 Task: Create a sub task Release to Production / Go Live for the task  Implement a new cloud-based knowledge management system for a company in the project AvidTech , assign it to team member softage.2@softage.net and update the status of the sub task to  Off Track , set the priority of the sub task to High
Action: Mouse moved to (780, 446)
Screenshot: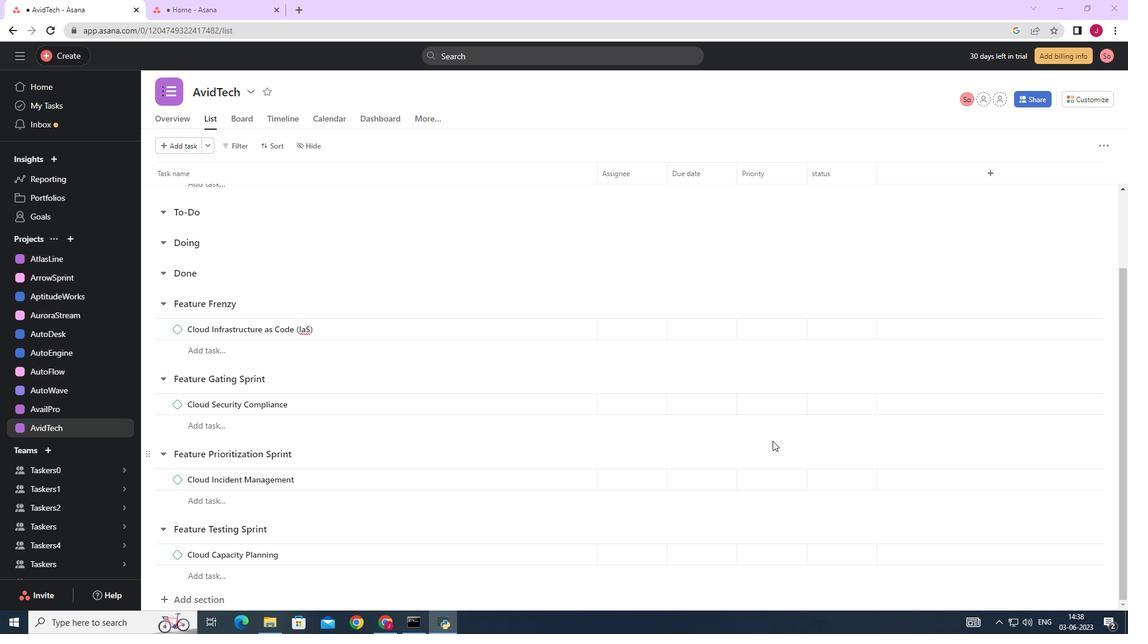 
Action: Mouse scrolled (780, 446) with delta (0, 0)
Screenshot: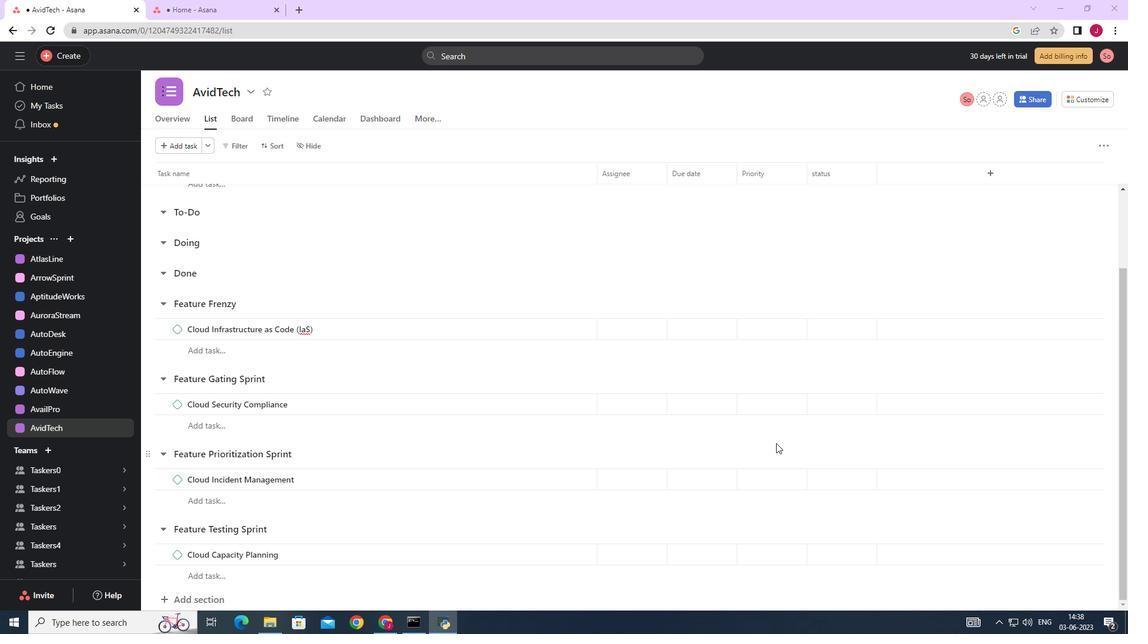 
Action: Mouse scrolled (780, 446) with delta (0, 0)
Screenshot: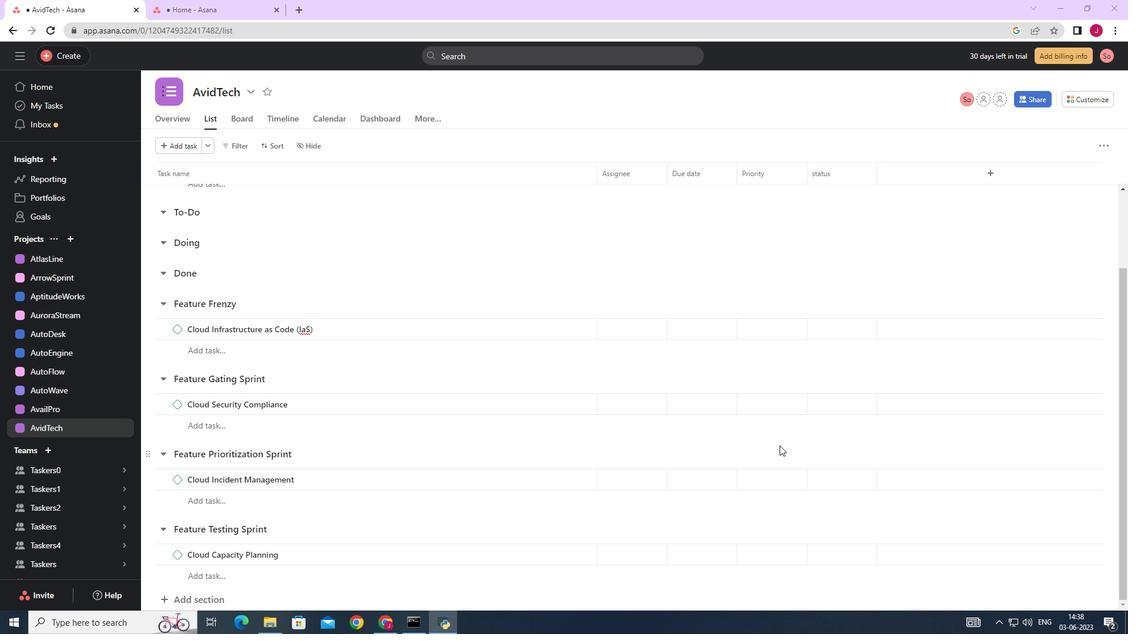 
Action: Mouse scrolled (780, 446) with delta (0, 0)
Screenshot: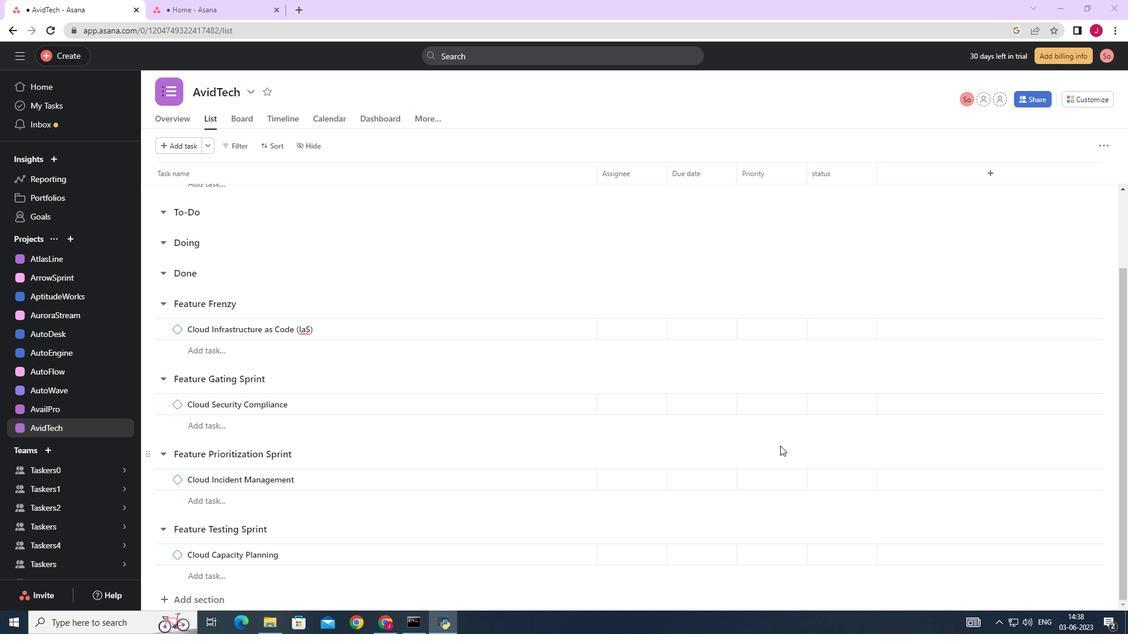 
Action: Mouse scrolled (780, 446) with delta (0, 0)
Screenshot: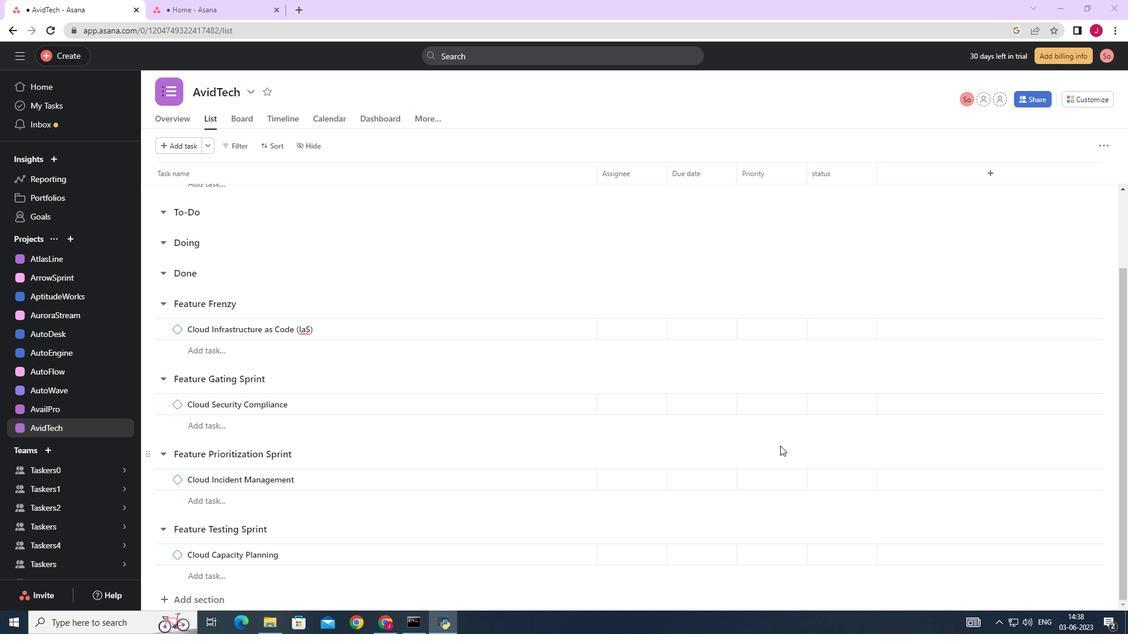 
Action: Mouse moved to (780, 447)
Screenshot: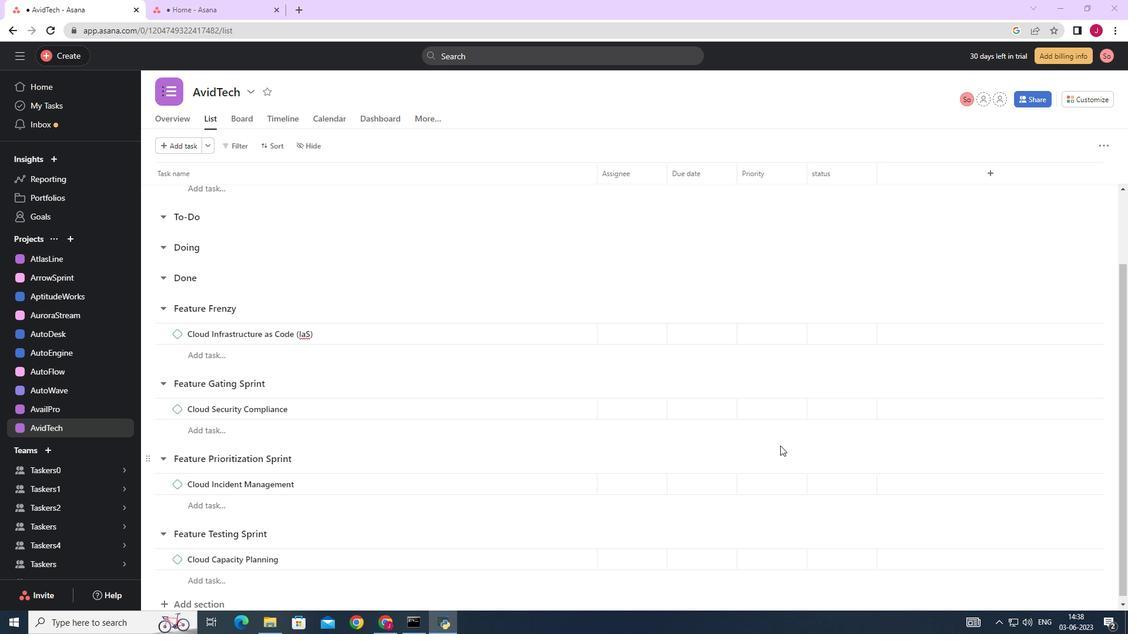 
Action: Mouse scrolled (780, 448) with delta (0, 0)
Screenshot: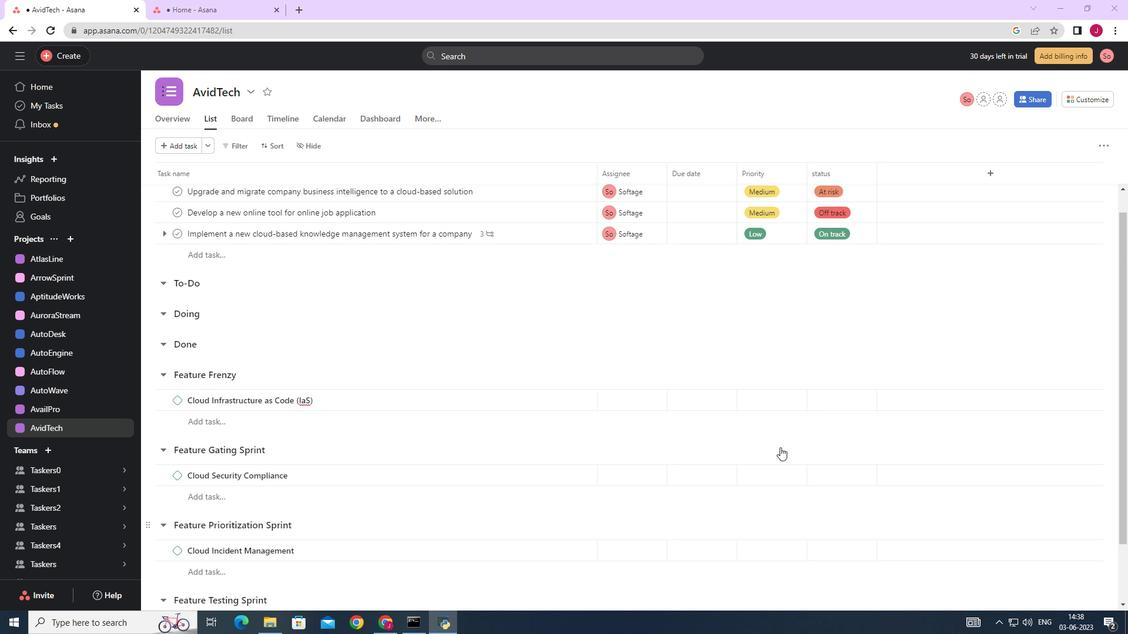 
Action: Mouse scrolled (780, 448) with delta (0, 0)
Screenshot: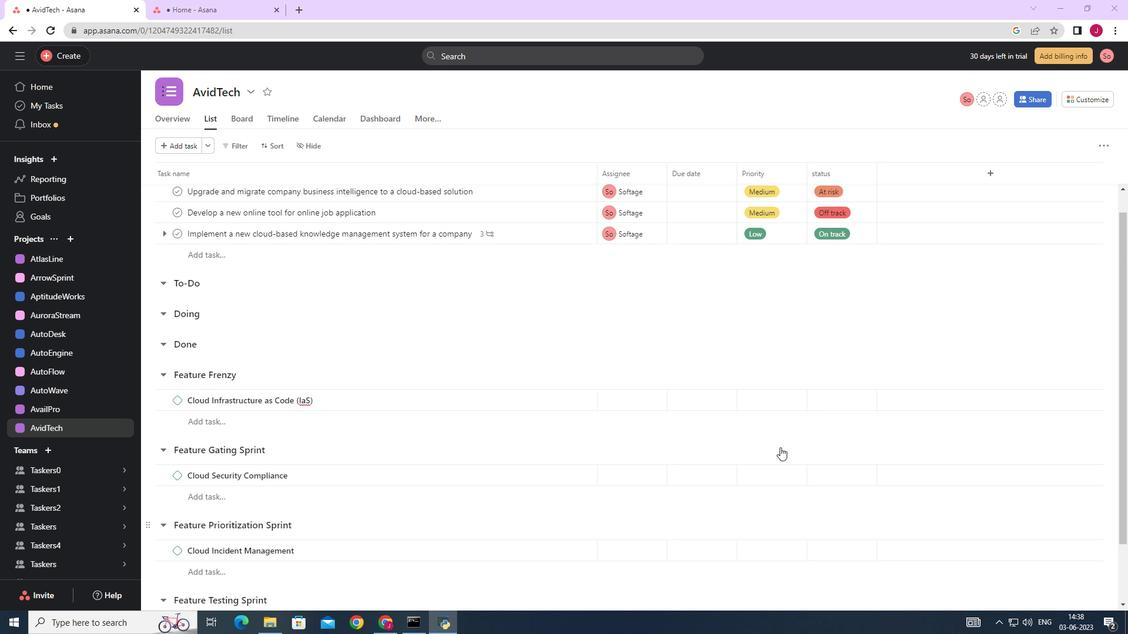 
Action: Mouse scrolled (780, 448) with delta (0, 0)
Screenshot: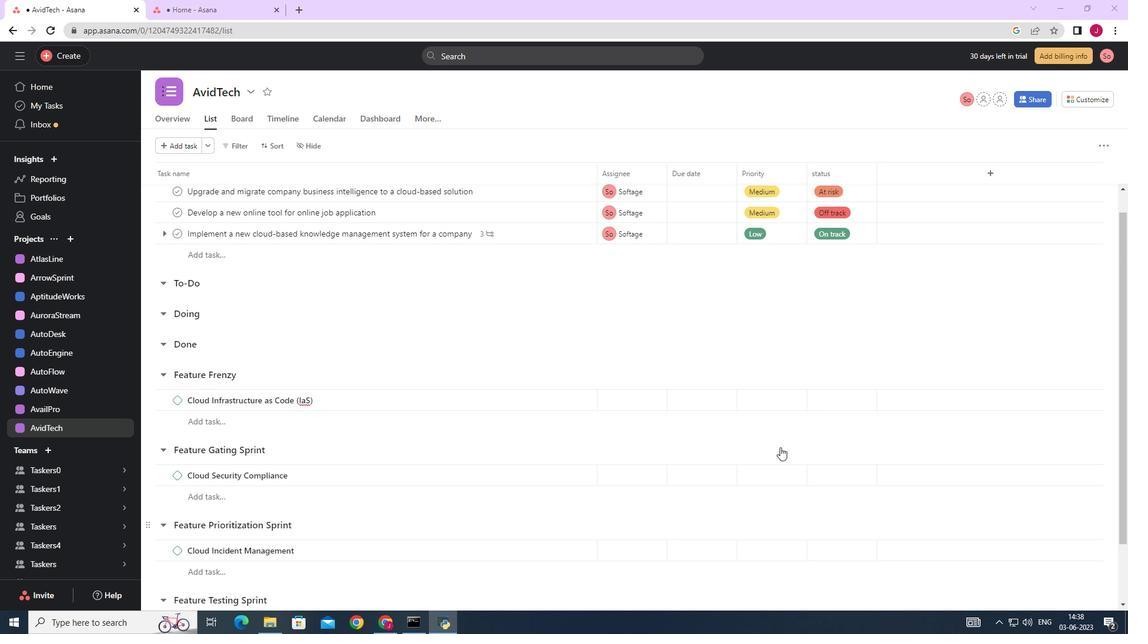 
Action: Mouse moved to (586, 334)
Screenshot: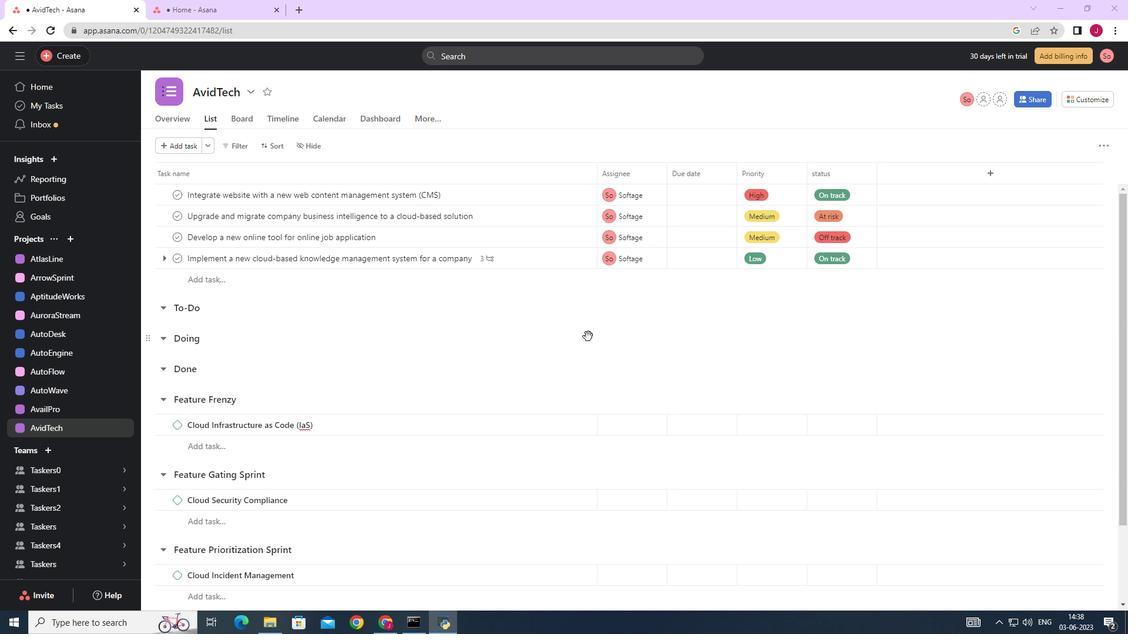 
Action: Mouse scrolled (586, 335) with delta (0, 0)
Screenshot: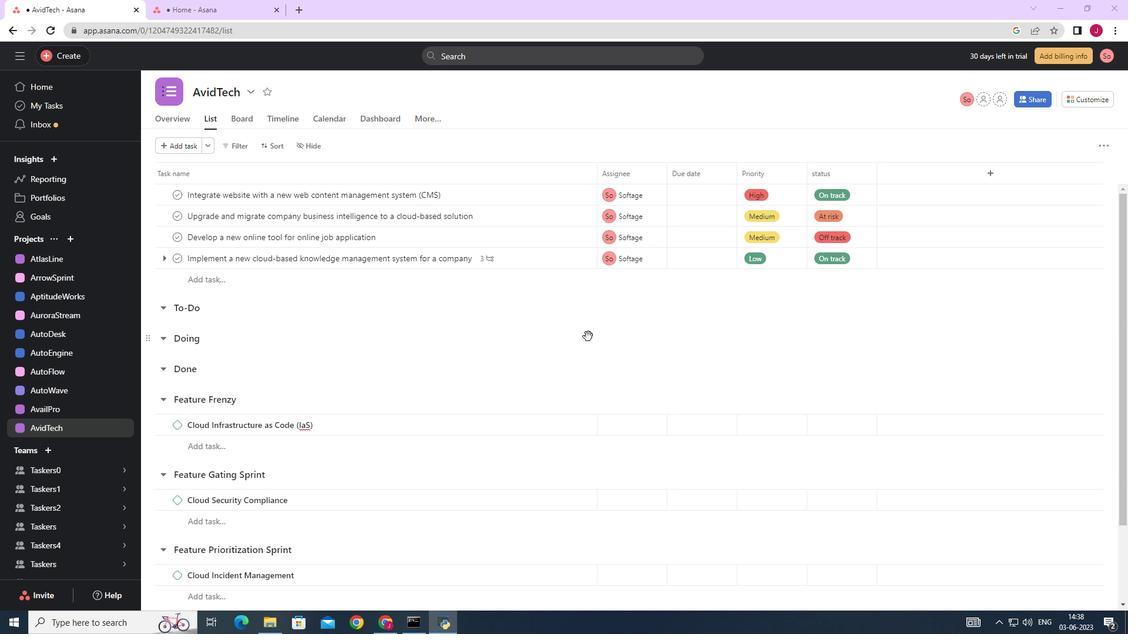 
Action: Mouse moved to (584, 334)
Screenshot: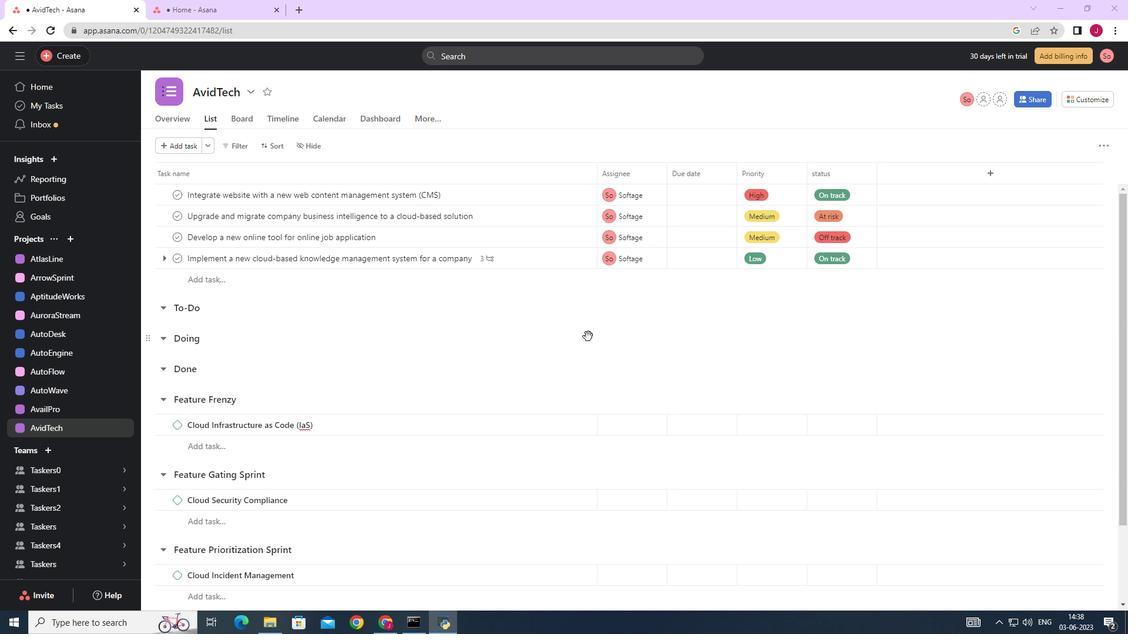 
Action: Mouse scrolled (584, 334) with delta (0, 0)
Screenshot: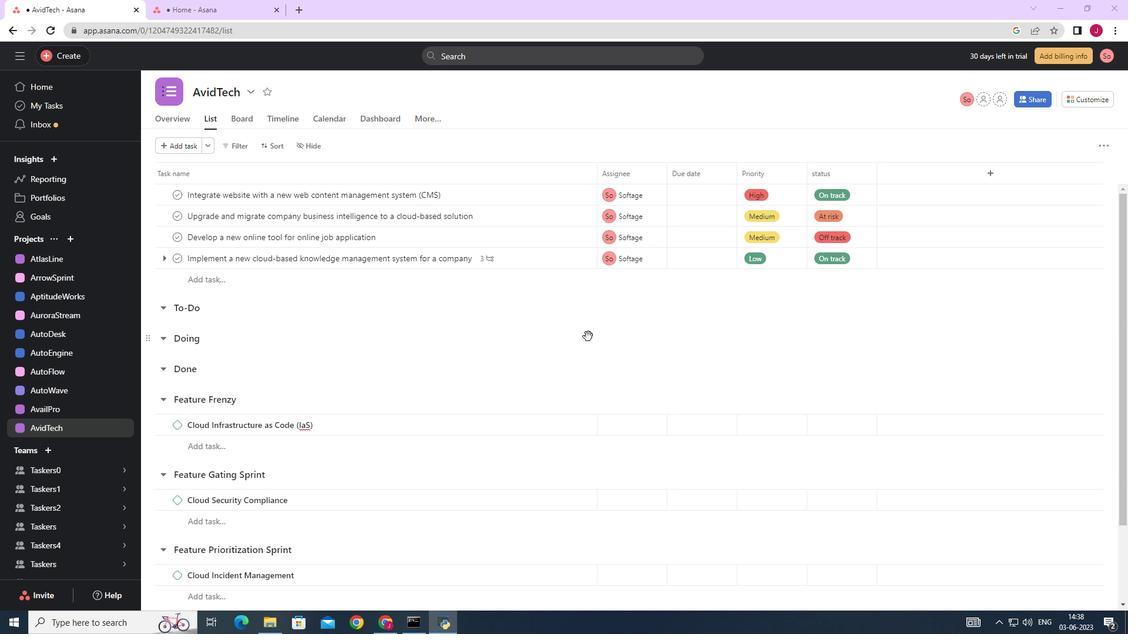 
Action: Mouse moved to (410, 319)
Screenshot: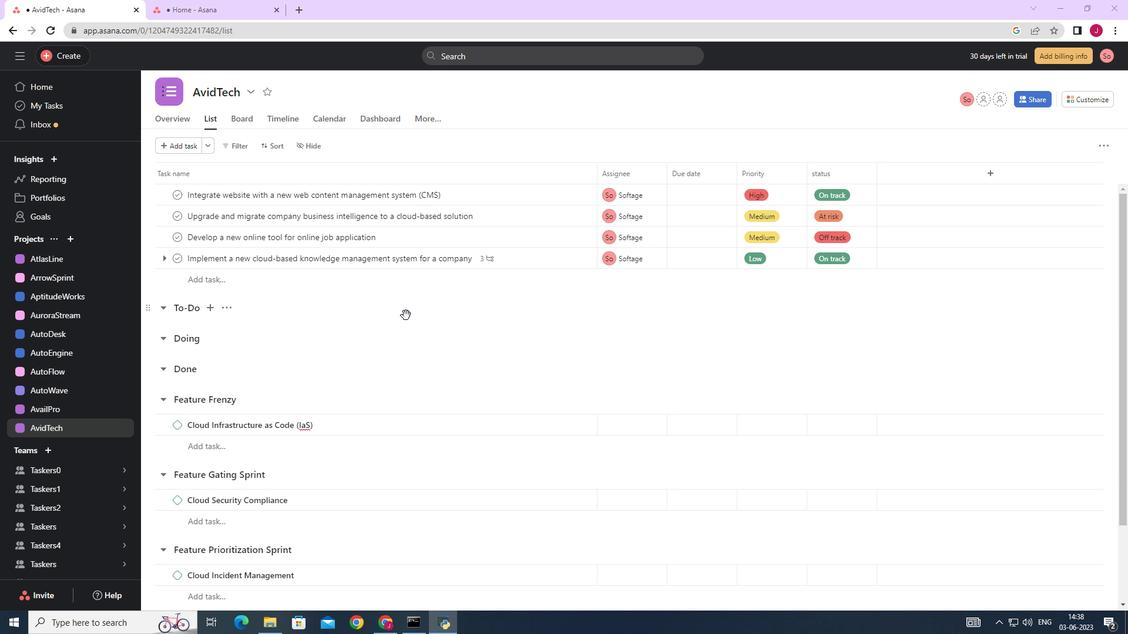 
Action: Mouse scrolled (410, 320) with delta (0, 0)
Screenshot: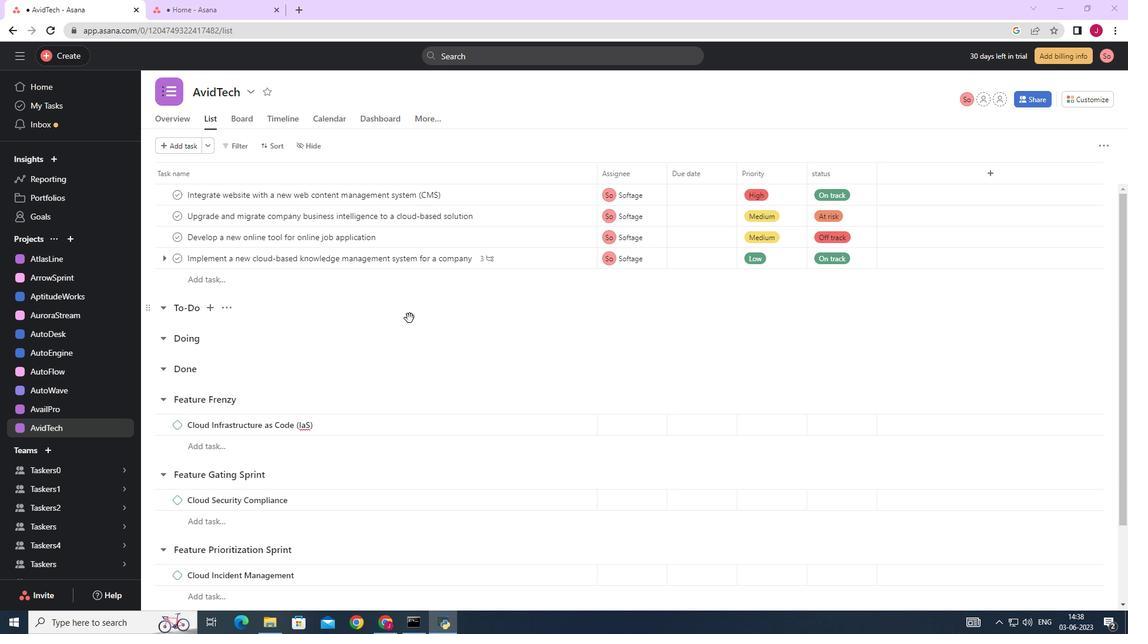 
Action: Mouse scrolled (410, 320) with delta (0, 0)
Screenshot: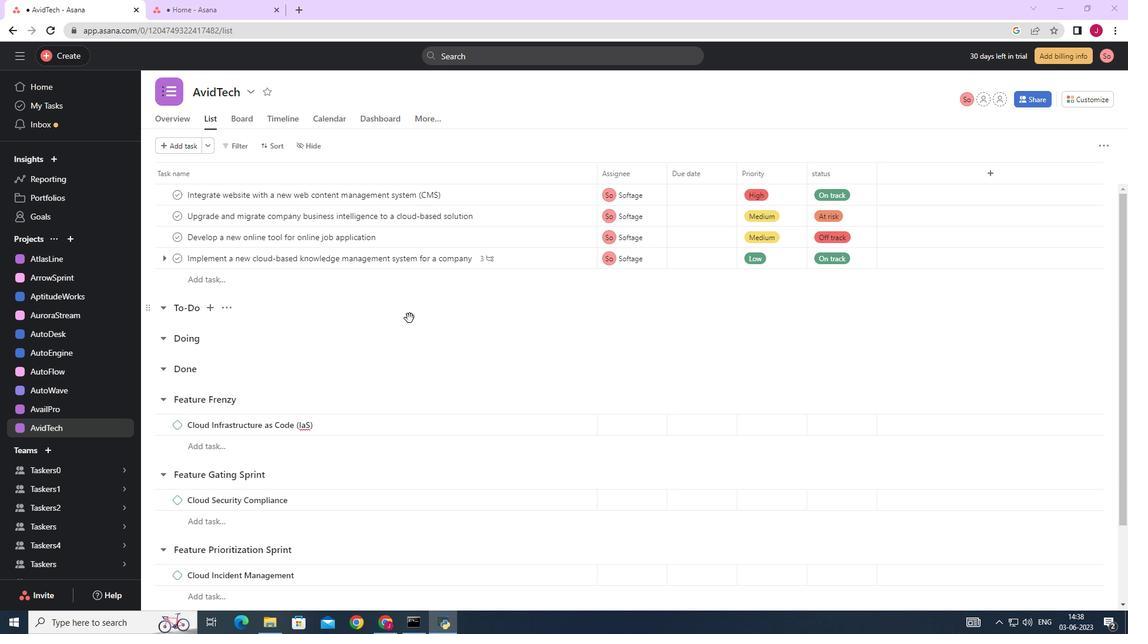 
Action: Mouse moved to (548, 262)
Screenshot: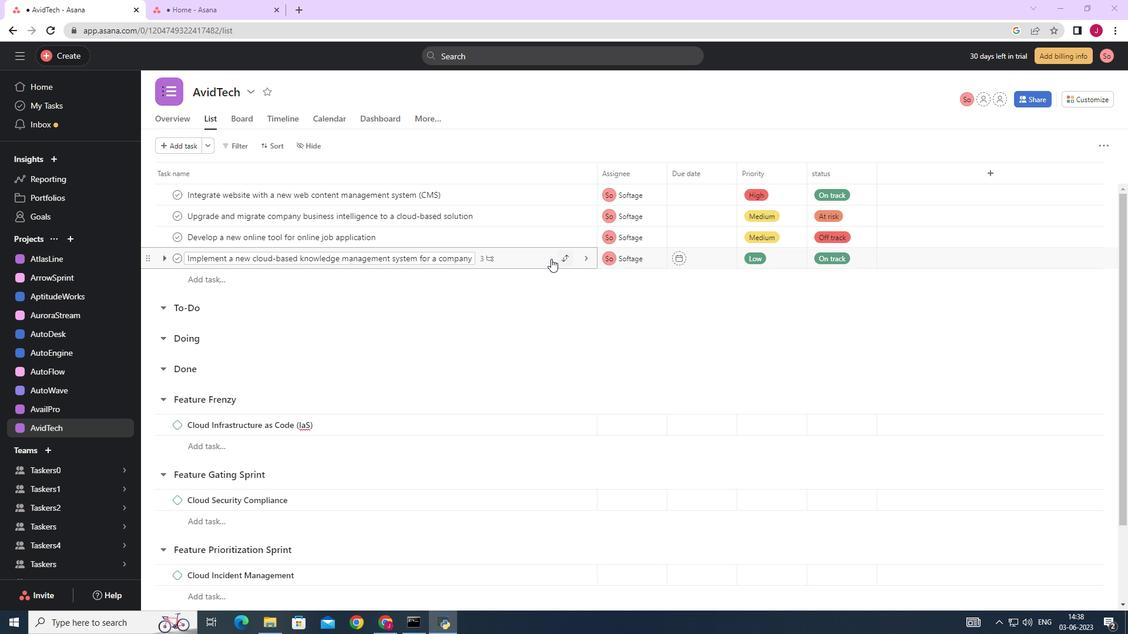 
Action: Mouse pressed left at (548, 262)
Screenshot: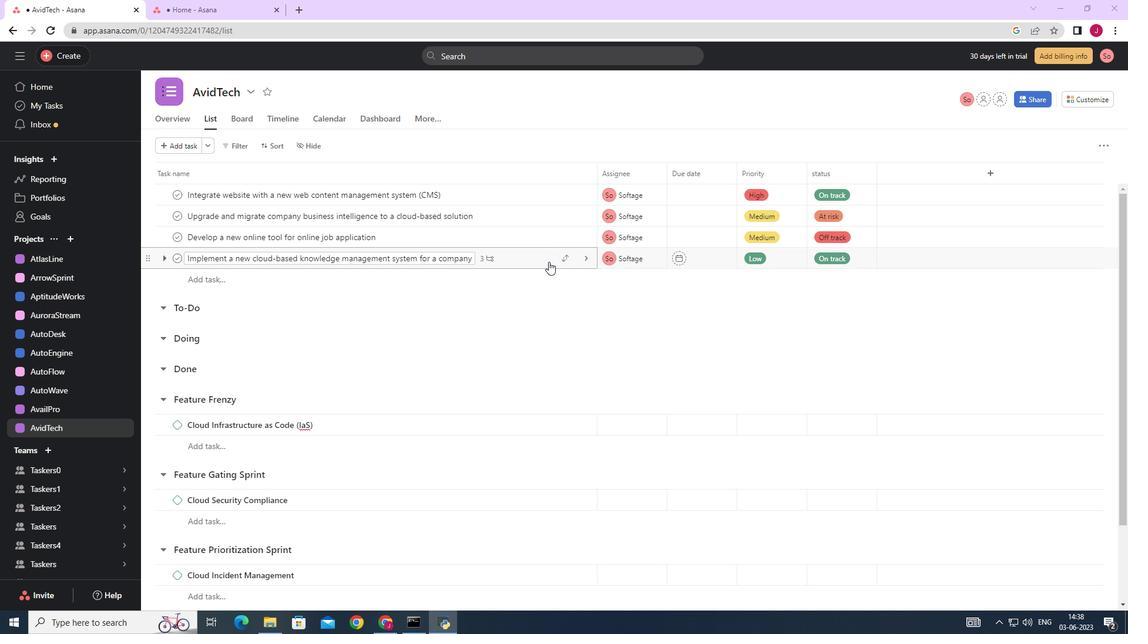 
Action: Mouse moved to (897, 354)
Screenshot: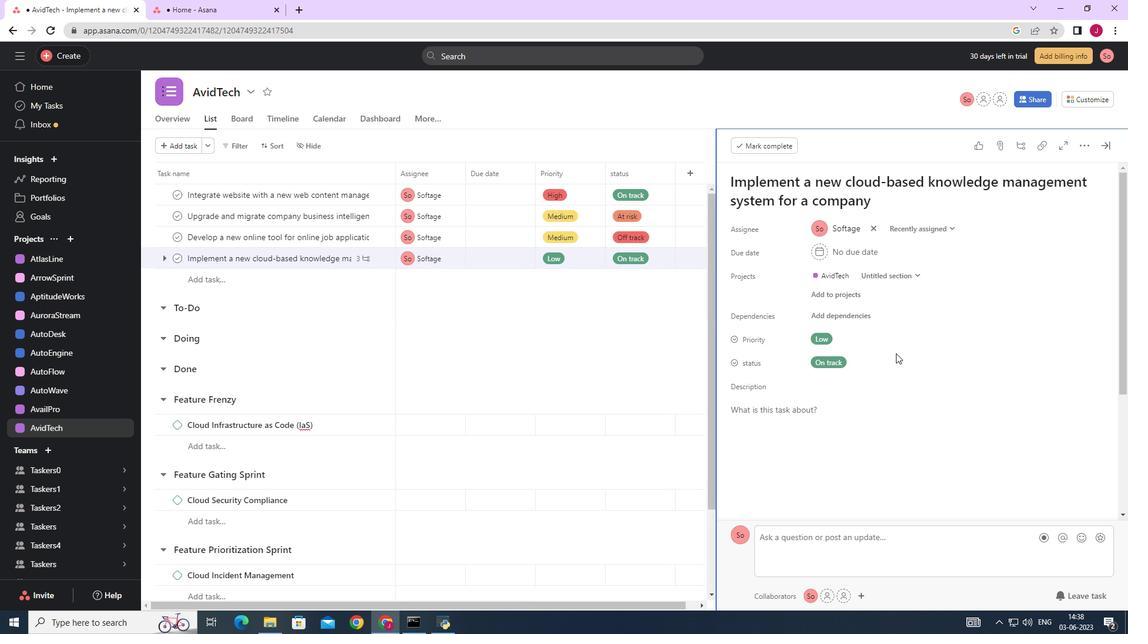 
Action: Mouse scrolled (897, 354) with delta (0, 0)
Screenshot: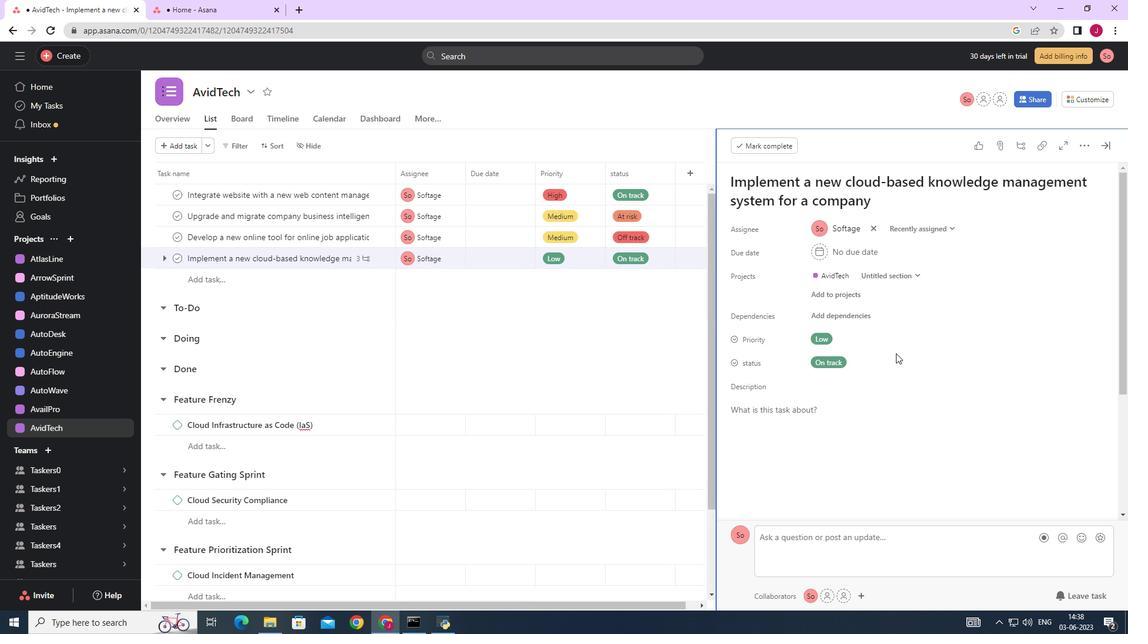 
Action: Mouse scrolled (897, 354) with delta (0, 0)
Screenshot: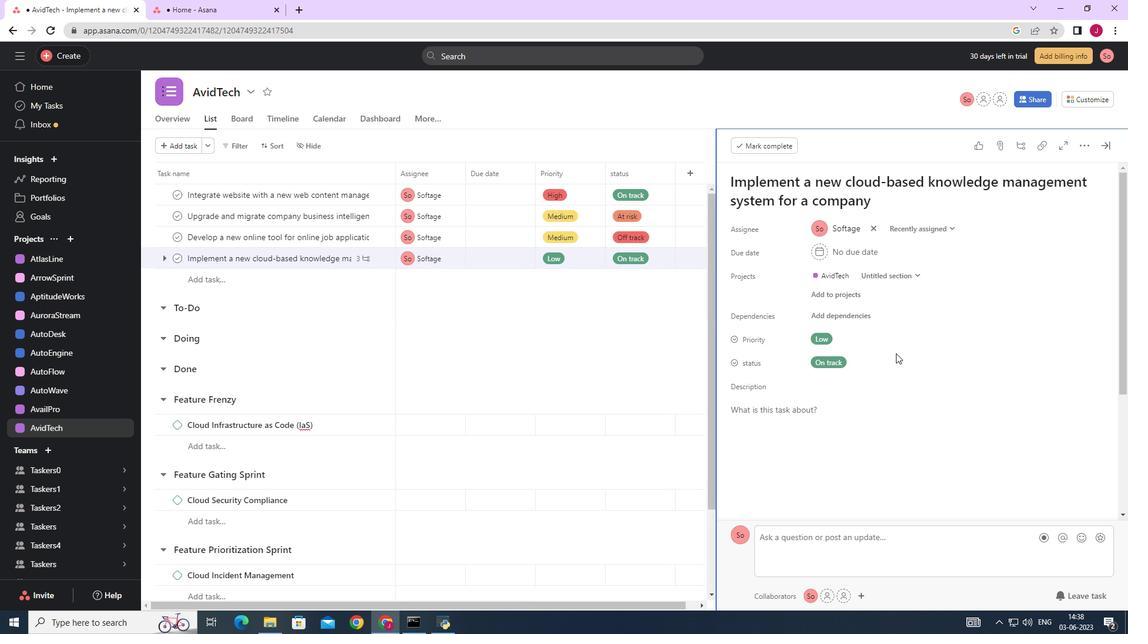 
Action: Mouse scrolled (897, 354) with delta (0, 0)
Screenshot: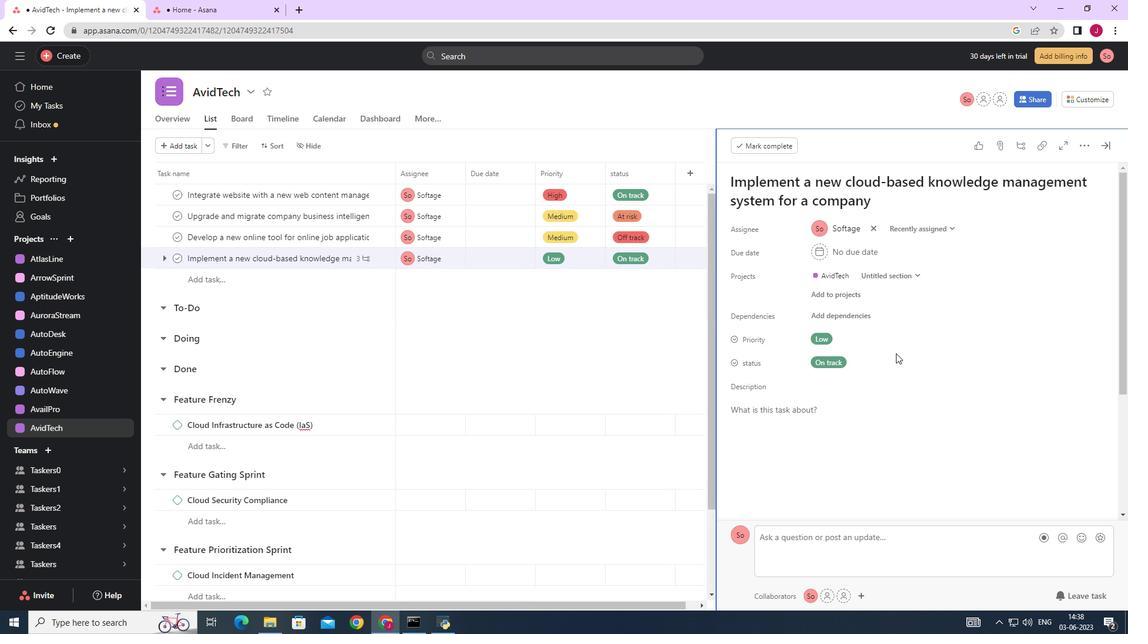 
Action: Mouse scrolled (897, 354) with delta (0, 0)
Screenshot: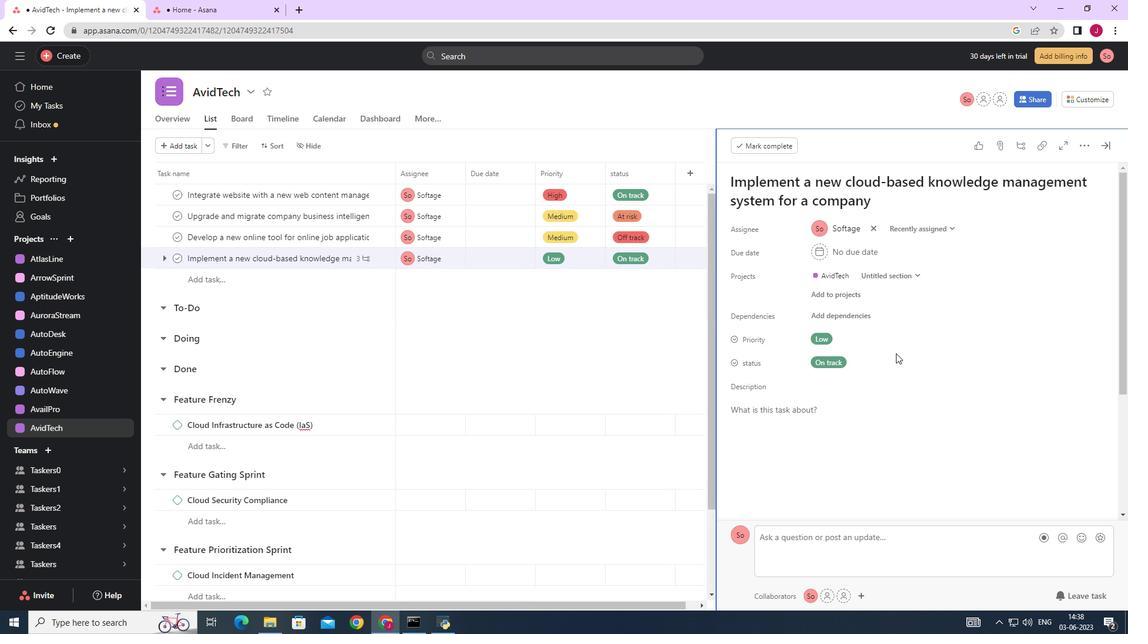 
Action: Mouse moved to (897, 354)
Screenshot: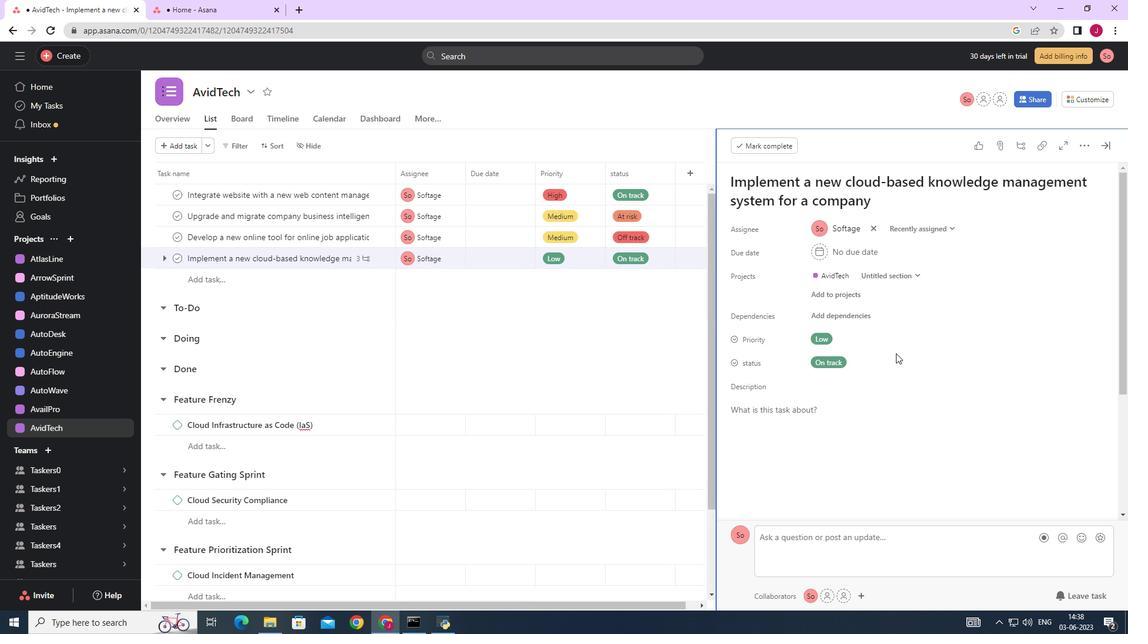 
Action: Mouse scrolled (897, 354) with delta (0, 0)
Screenshot: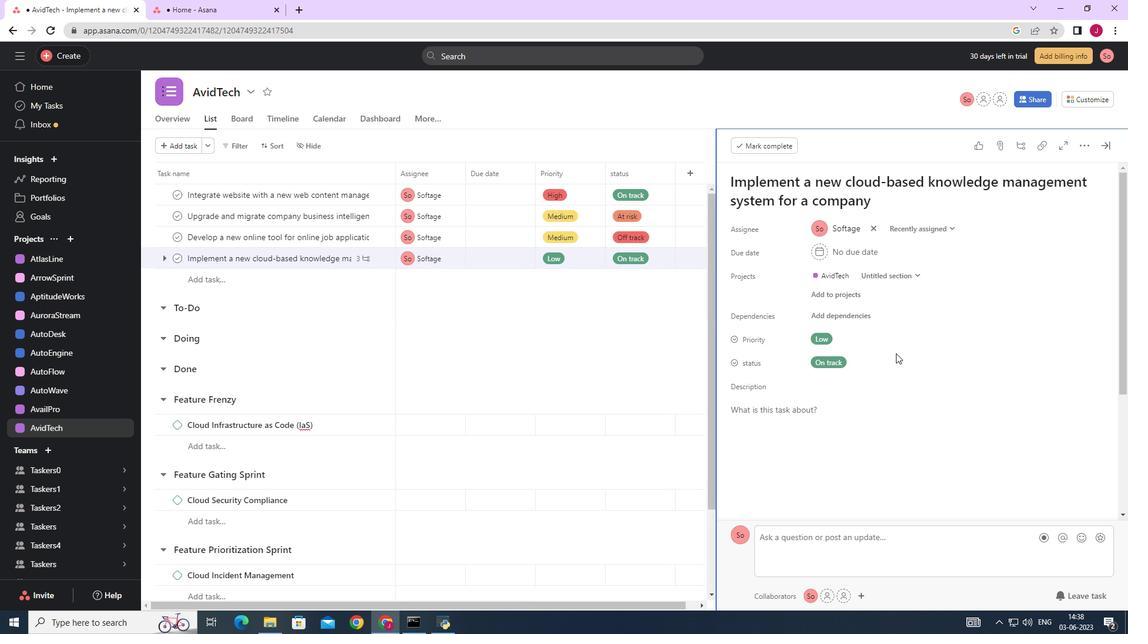 
Action: Mouse moved to (775, 424)
Screenshot: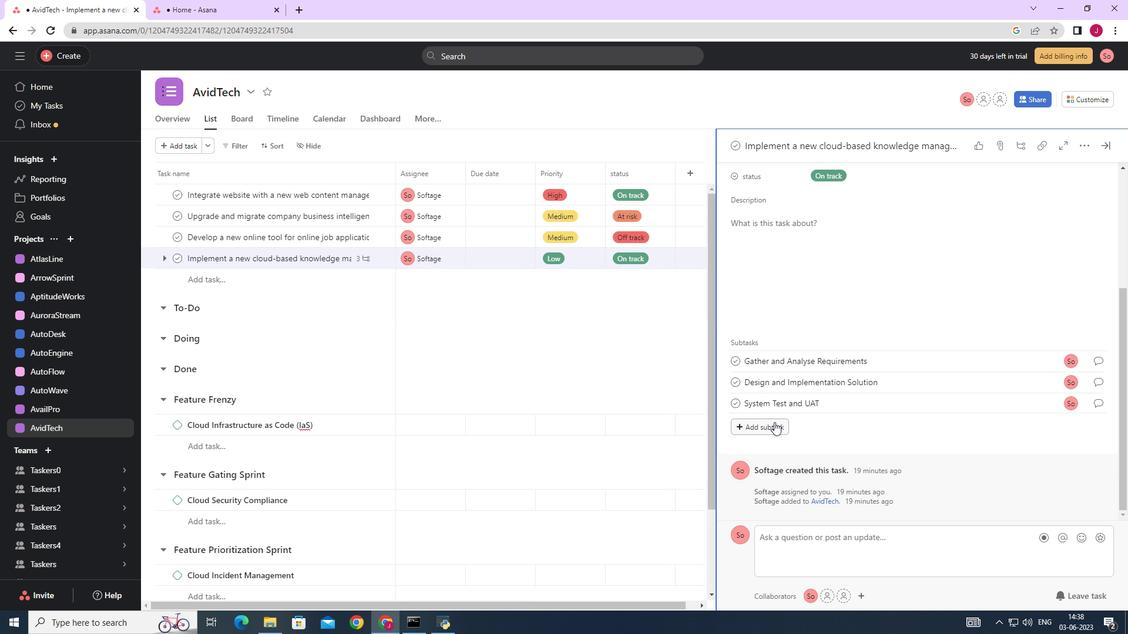 
Action: Mouse pressed left at (775, 424)
Screenshot: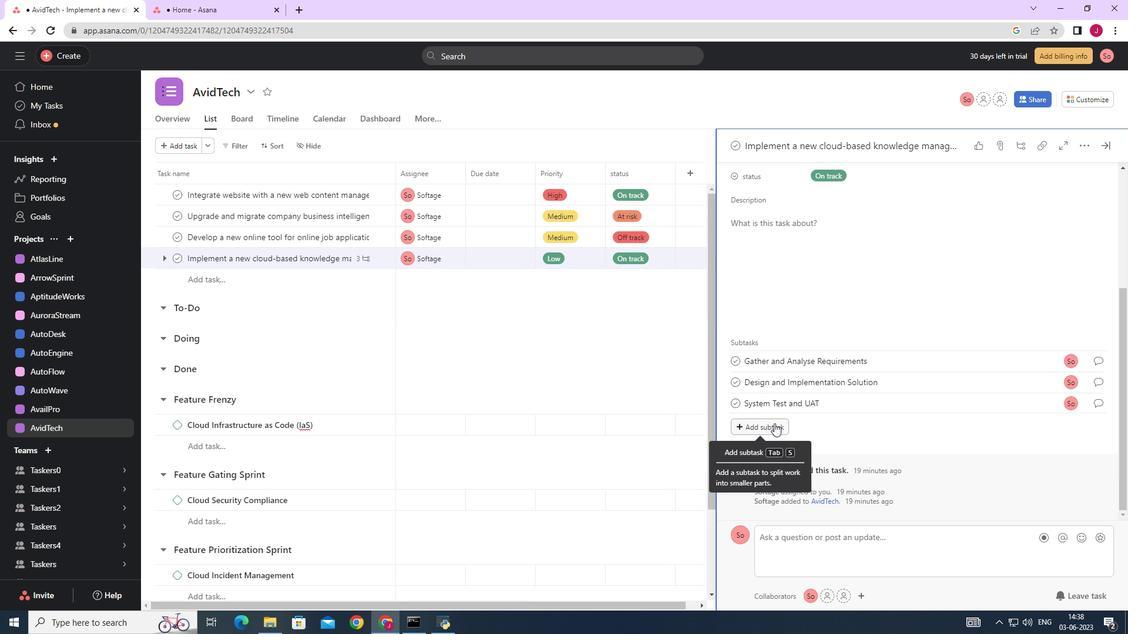 
Action: Mouse moved to (770, 403)
Screenshot: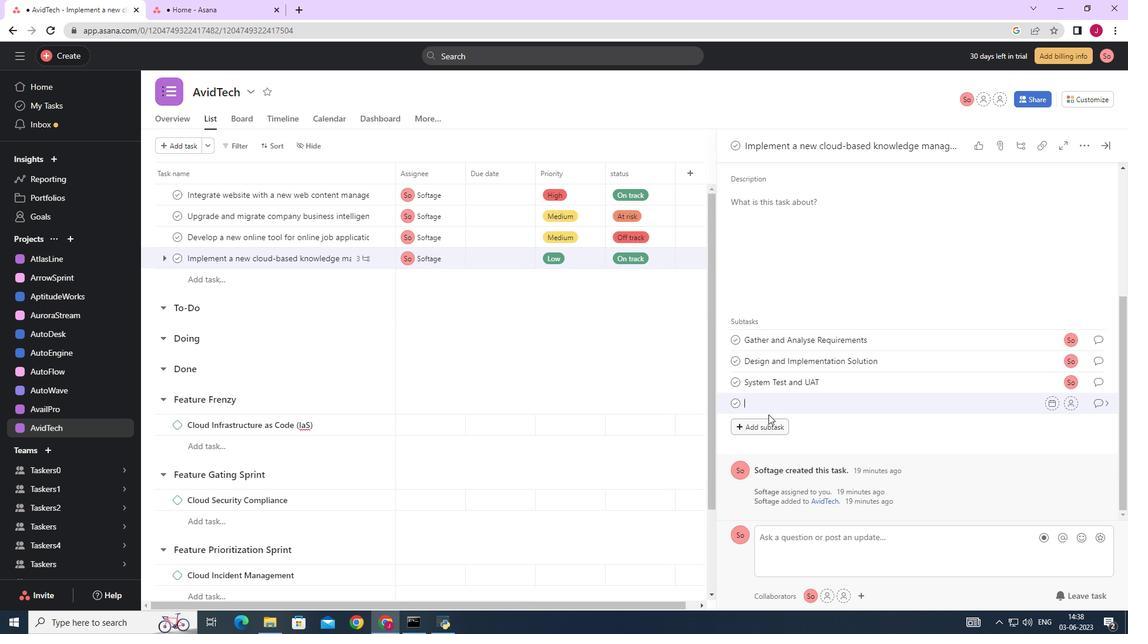 
Action: Key pressed <Key.caps_lock><Key.caps_lock>r<Key.caps_lock>ELEASE<Key.space>TO<Key.space>PRODUCTION<Key.space>/<Key.space><Key.caps_lock>g<Key.caps_lock>O<Key.space><Key.caps_lock>l<Key.caps_lock>IVE
Screenshot: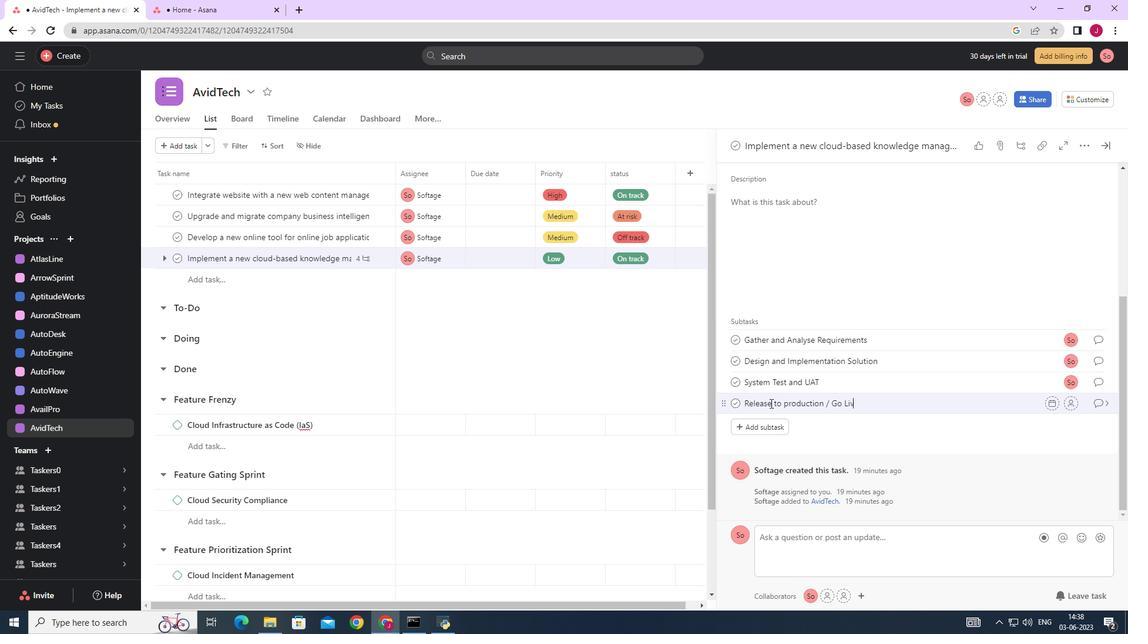 
Action: Mouse moved to (1069, 401)
Screenshot: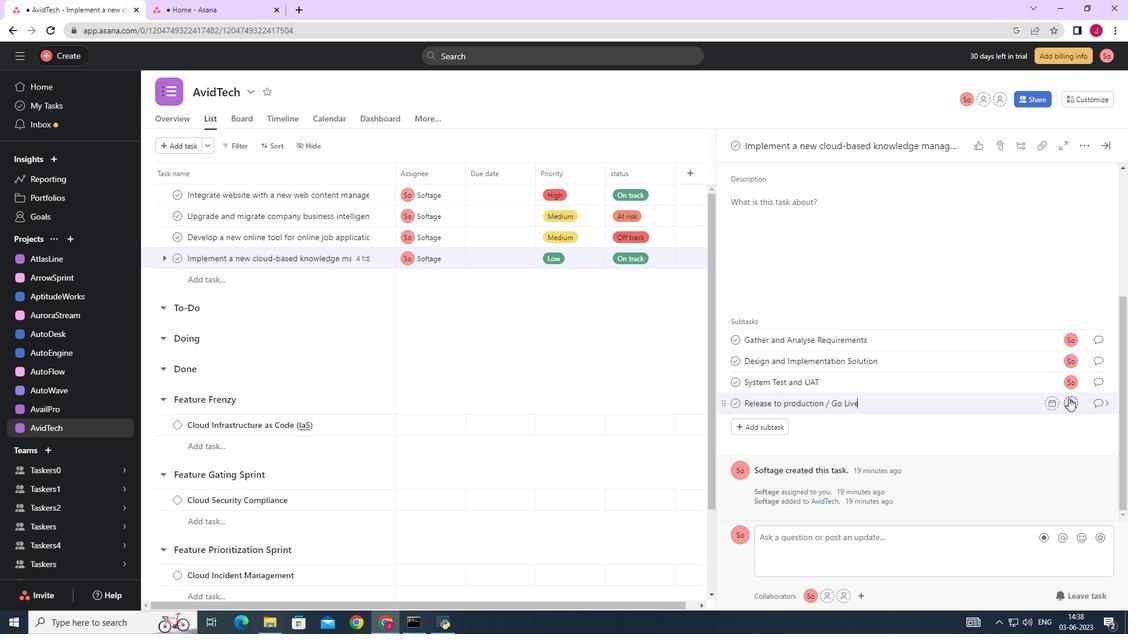 
Action: Mouse pressed left at (1069, 401)
Screenshot: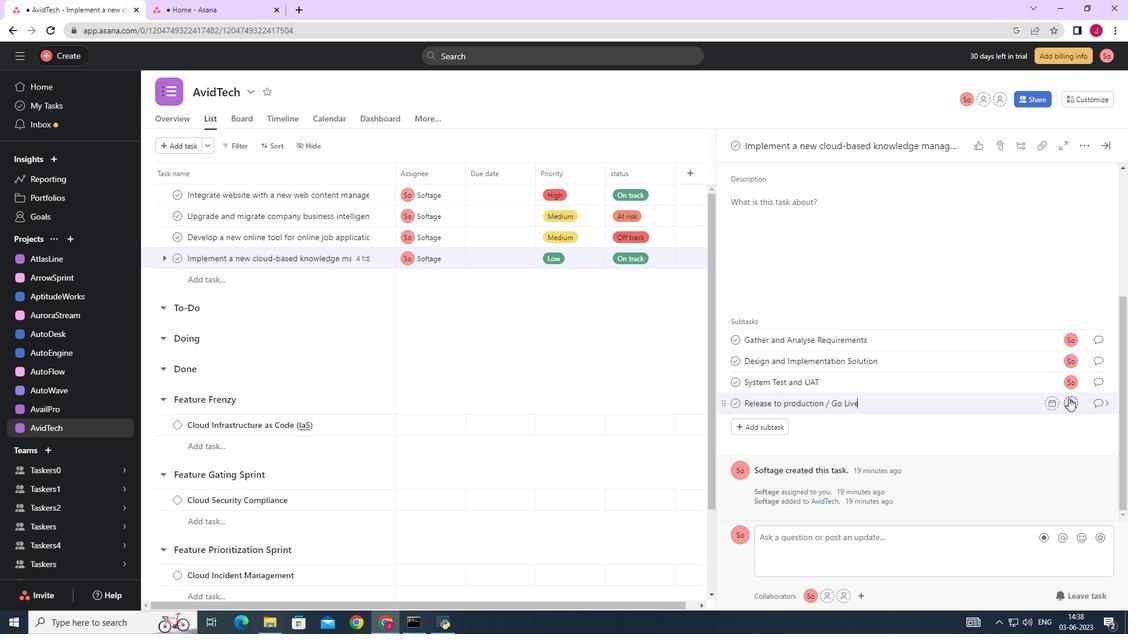 
Action: Key pressed SOFTAGE.2
Screenshot: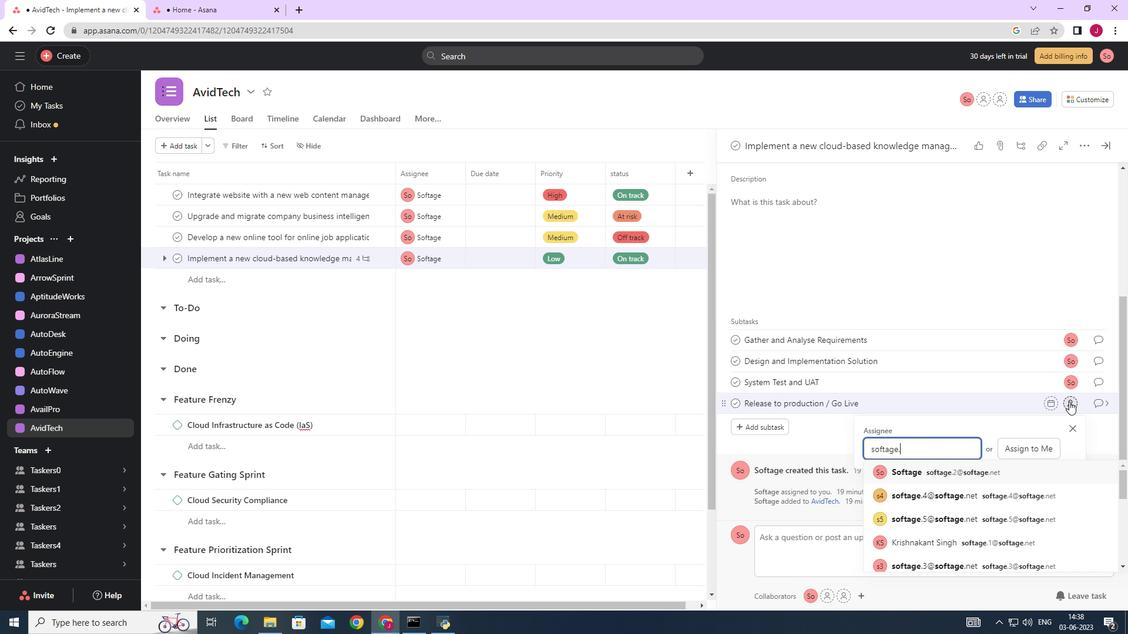 
Action: Mouse moved to (954, 470)
Screenshot: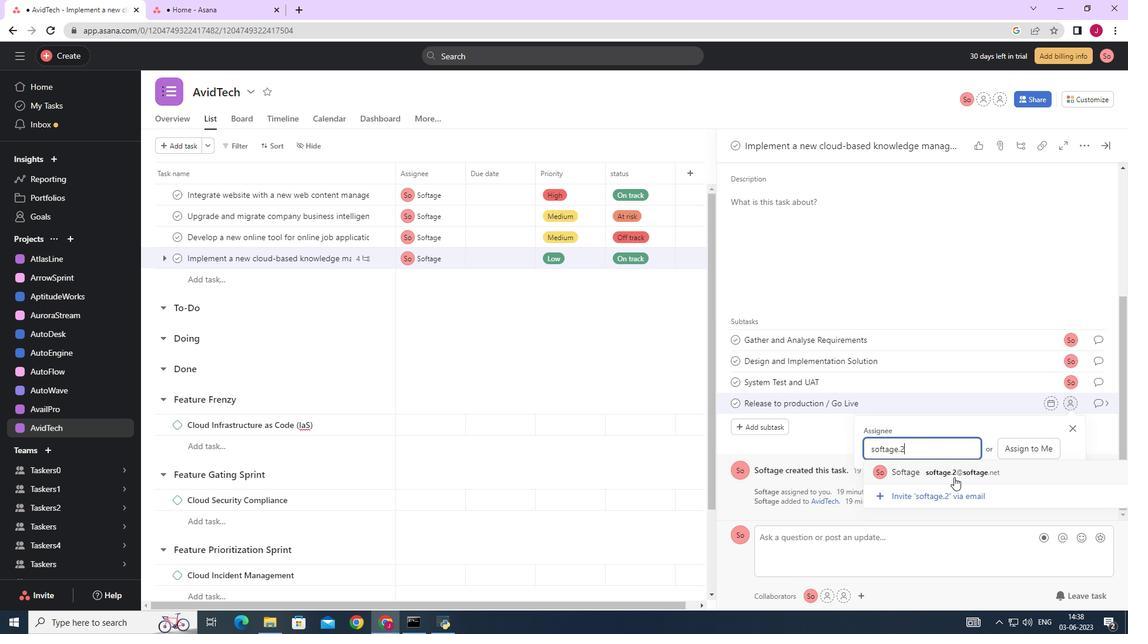 
Action: Mouse pressed left at (954, 470)
Screenshot: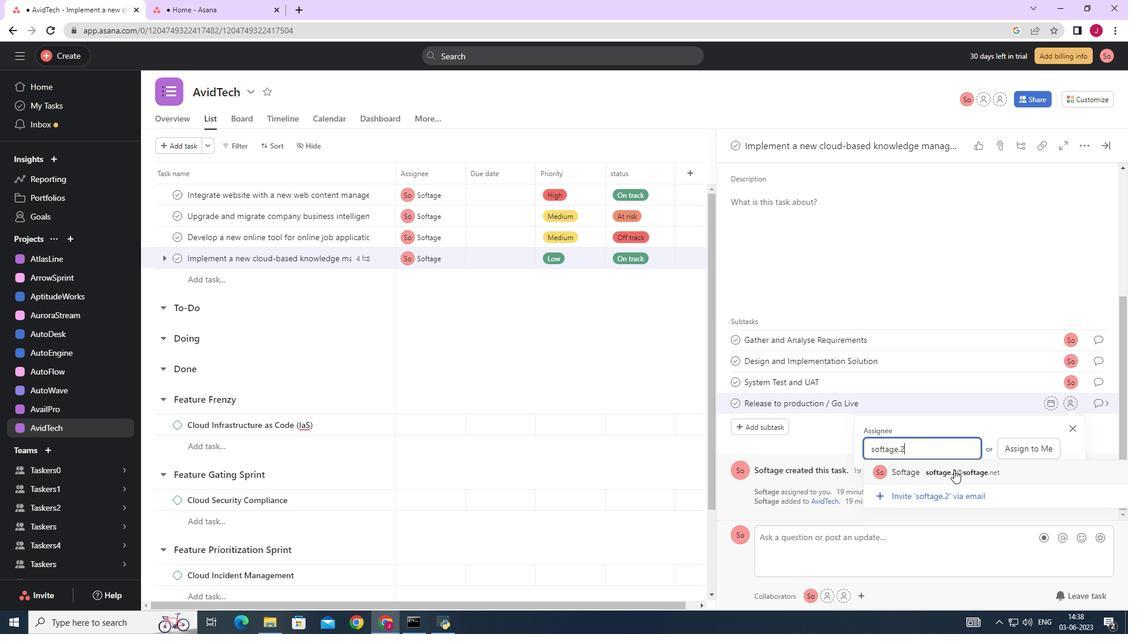 
Action: Mouse moved to (1097, 401)
Screenshot: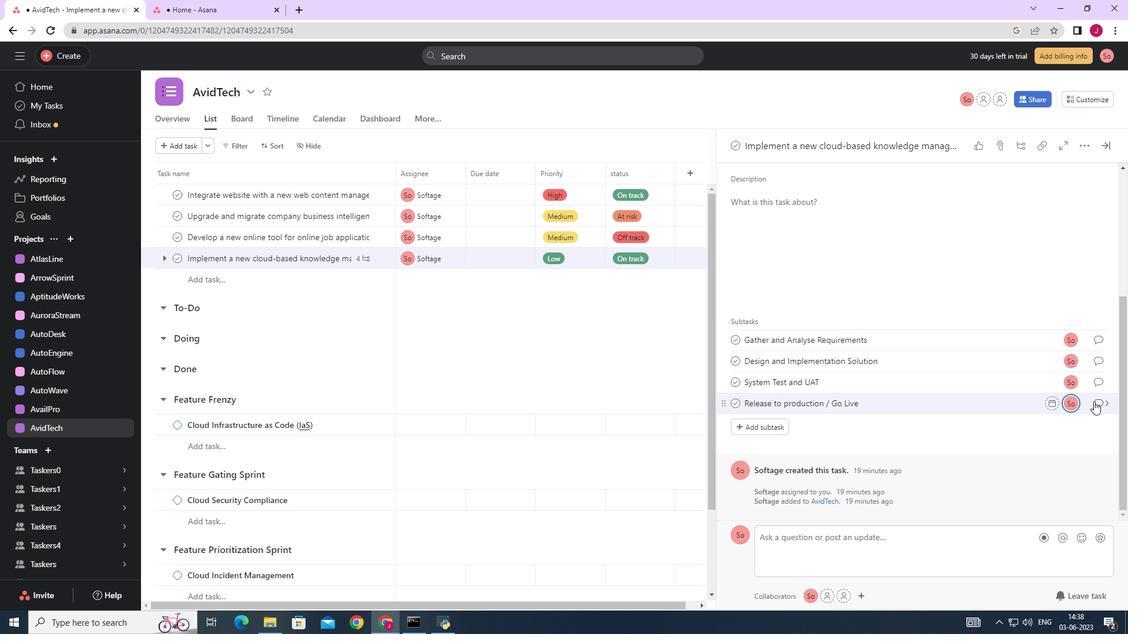 
Action: Mouse pressed left at (1097, 401)
Screenshot: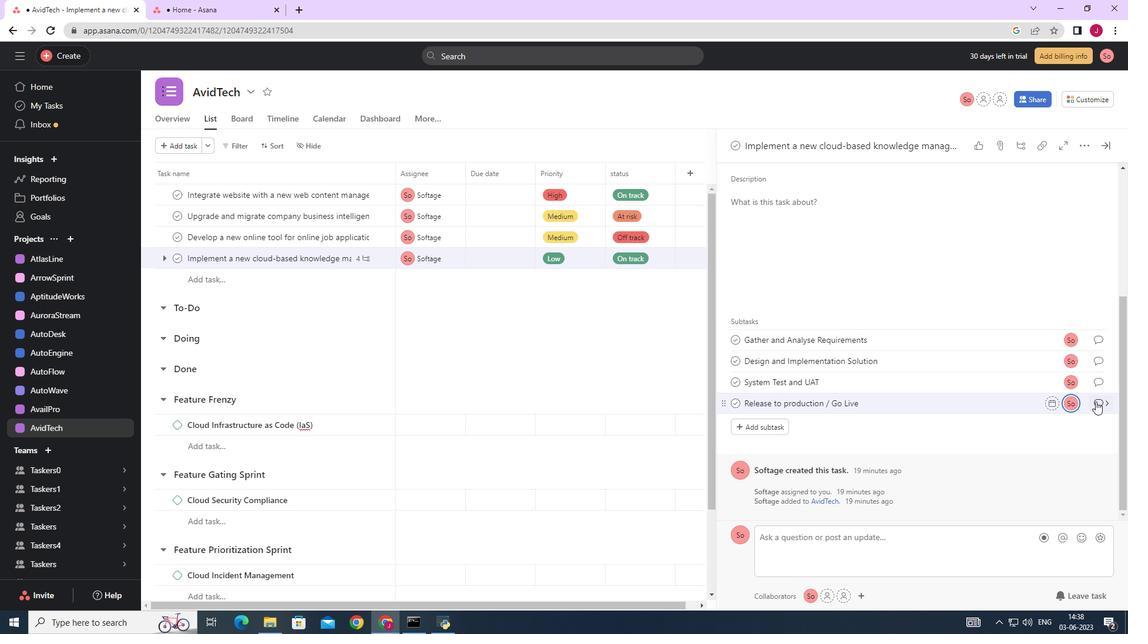 
Action: Mouse moved to (780, 309)
Screenshot: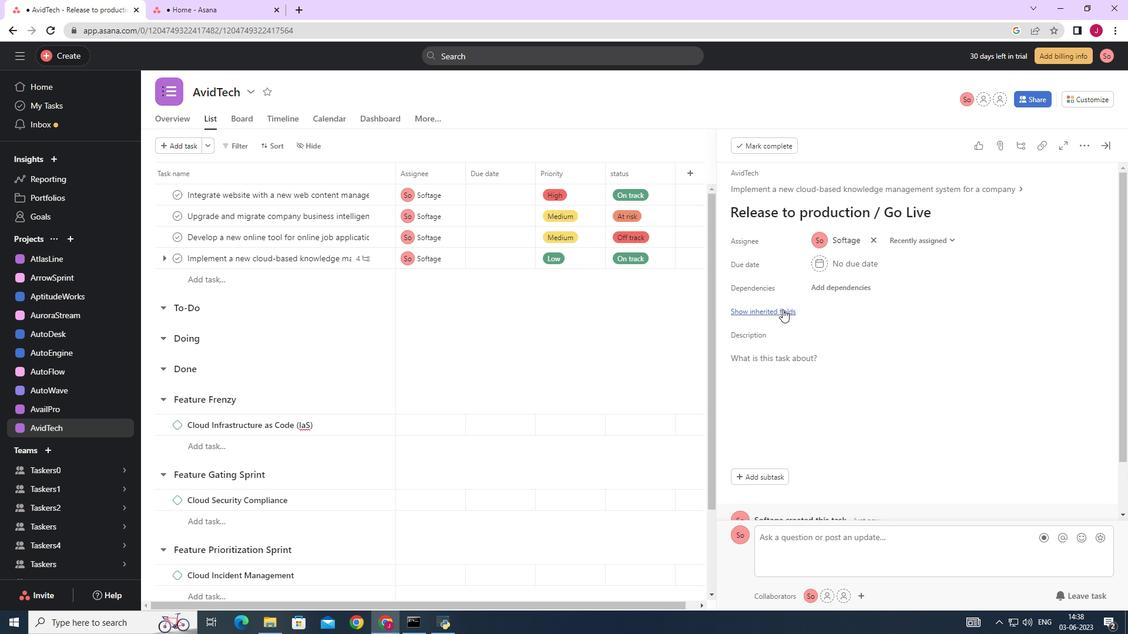 
Action: Mouse pressed left at (780, 309)
Screenshot: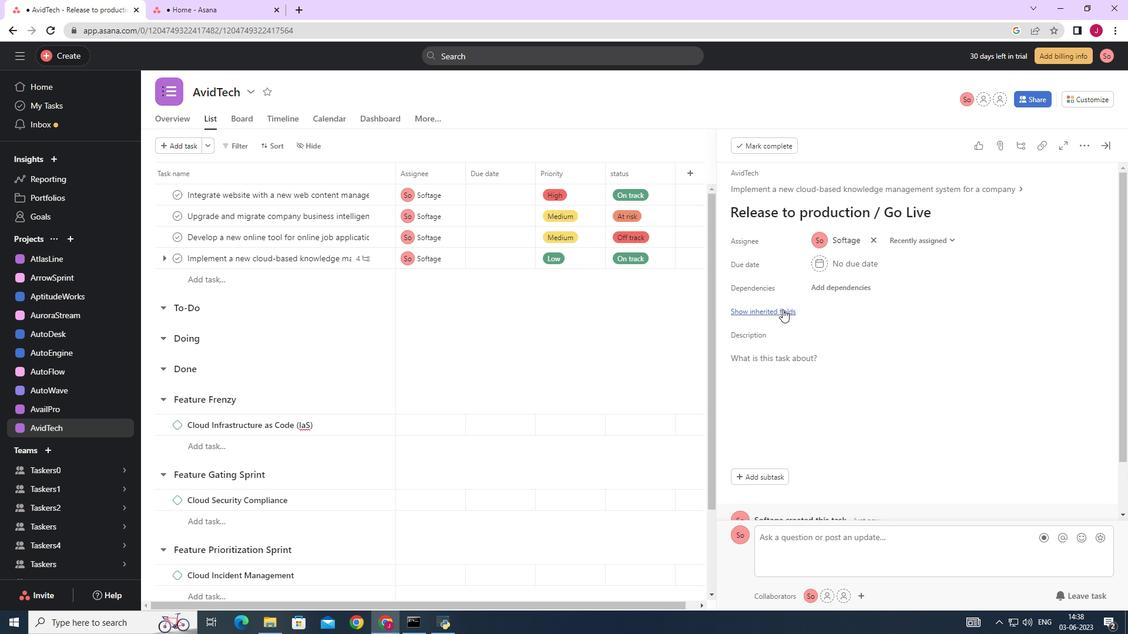 
Action: Mouse moved to (816, 336)
Screenshot: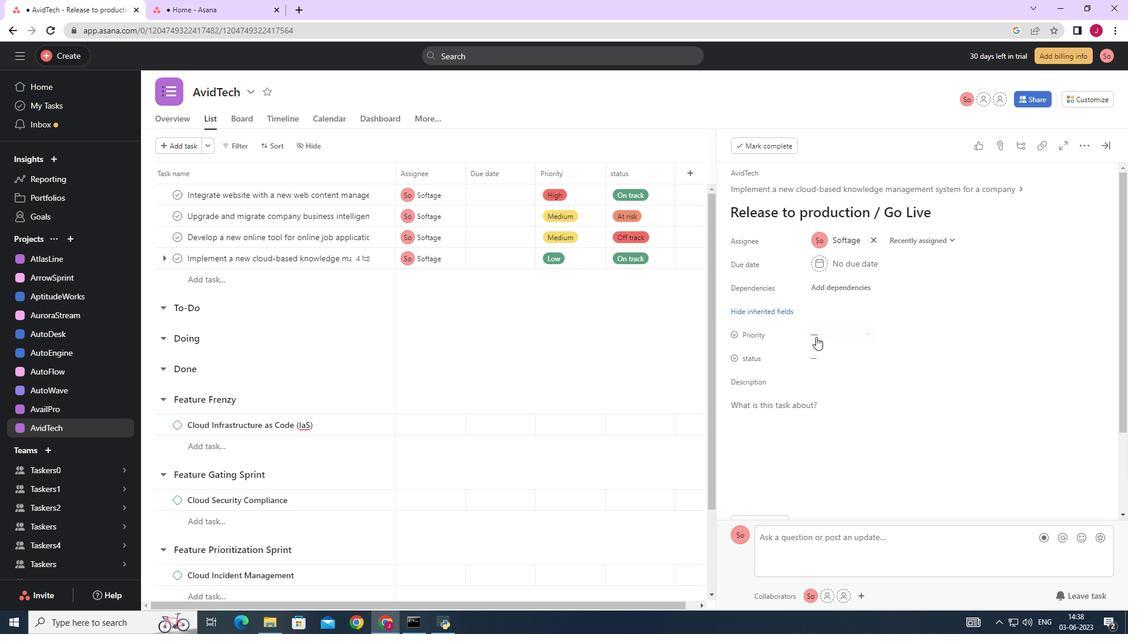 
Action: Mouse pressed left at (816, 336)
Screenshot: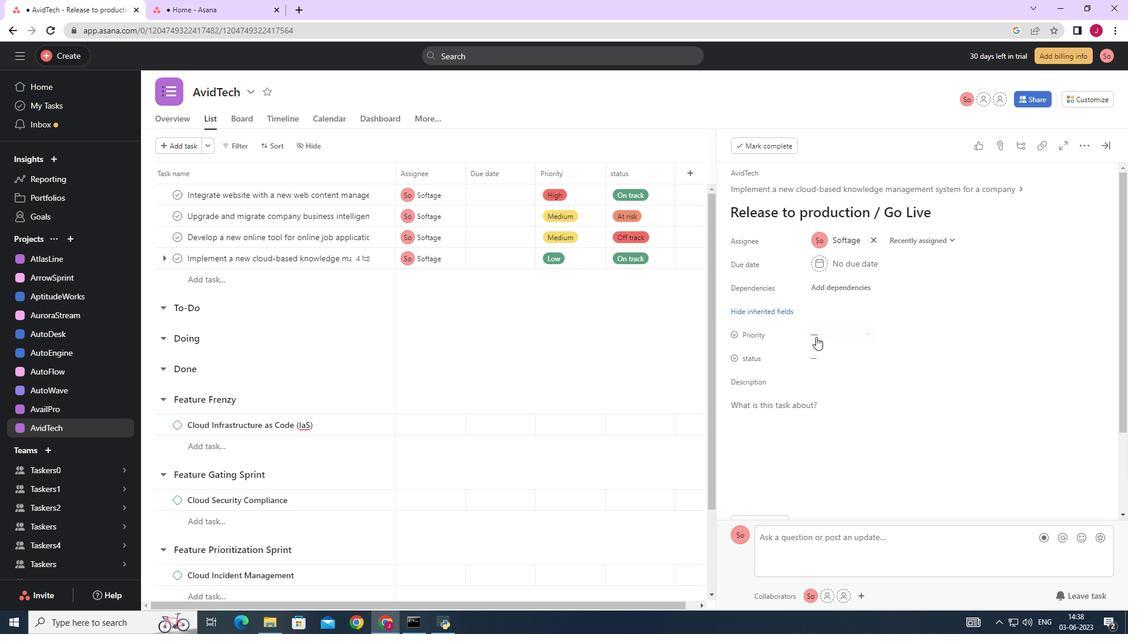 
Action: Mouse moved to (843, 374)
Screenshot: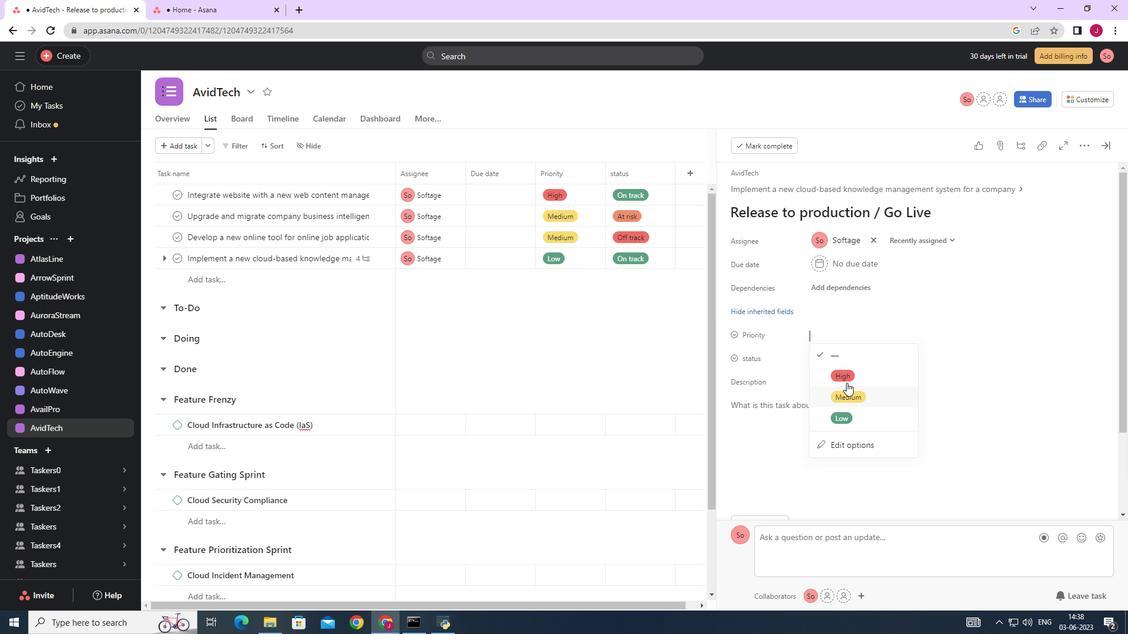 
Action: Mouse pressed left at (843, 374)
Screenshot: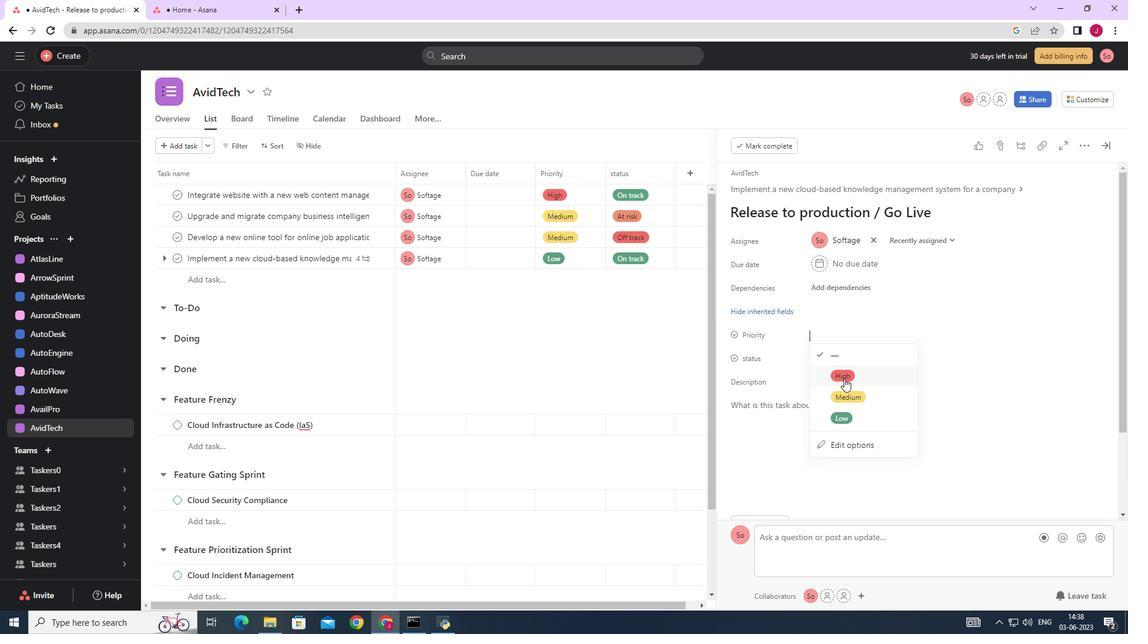 
Action: Mouse moved to (838, 358)
Screenshot: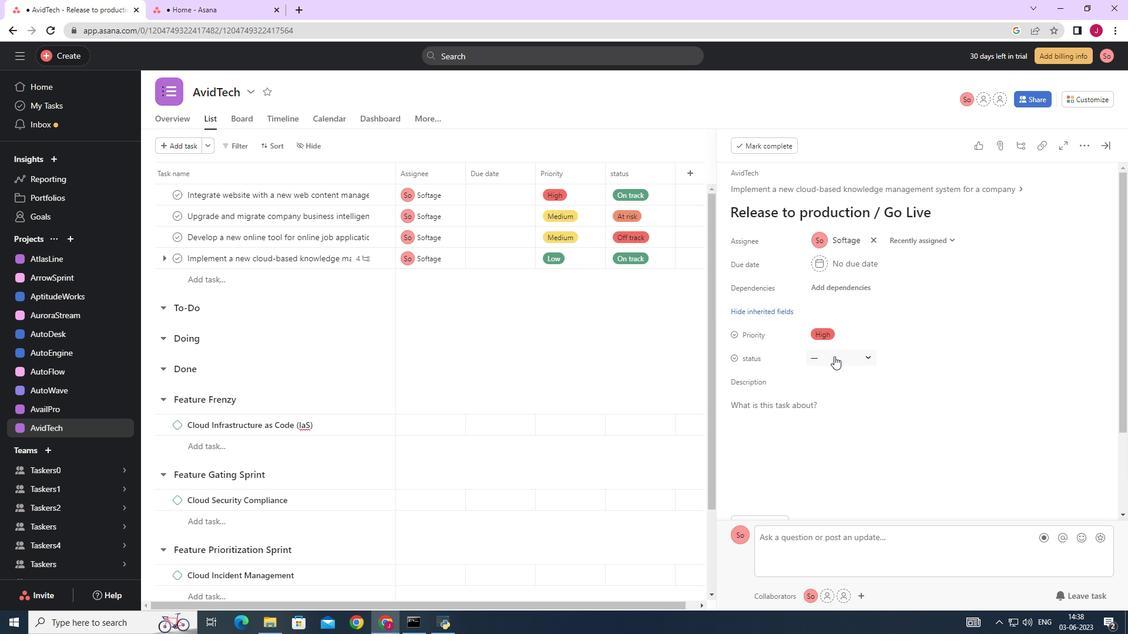 
Action: Mouse pressed left at (838, 358)
Screenshot: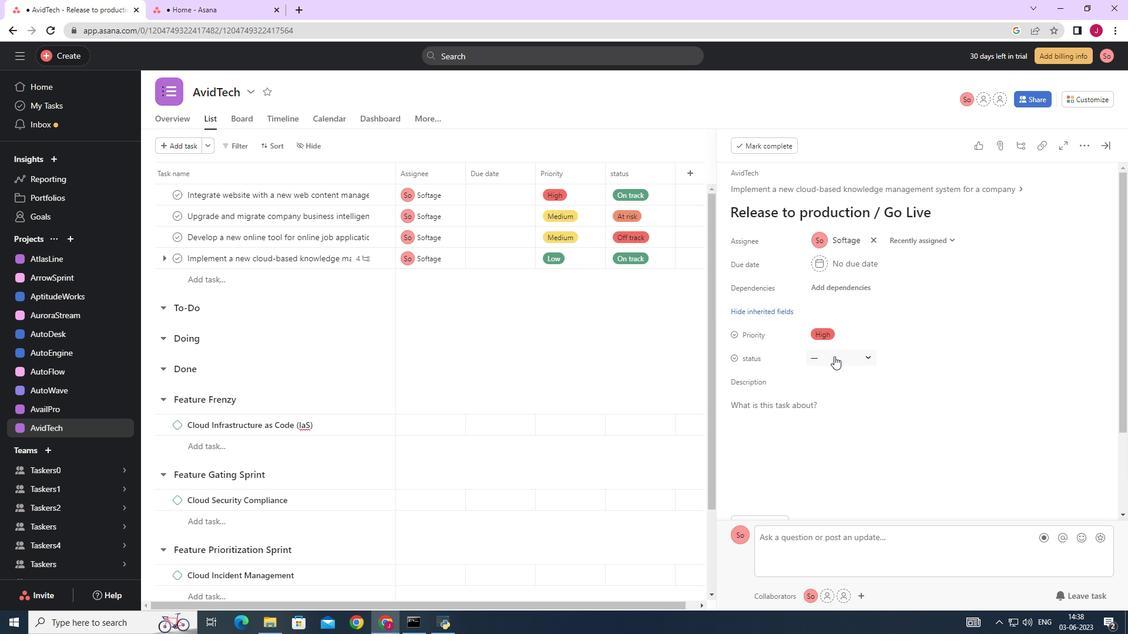 
Action: Mouse moved to (857, 417)
Screenshot: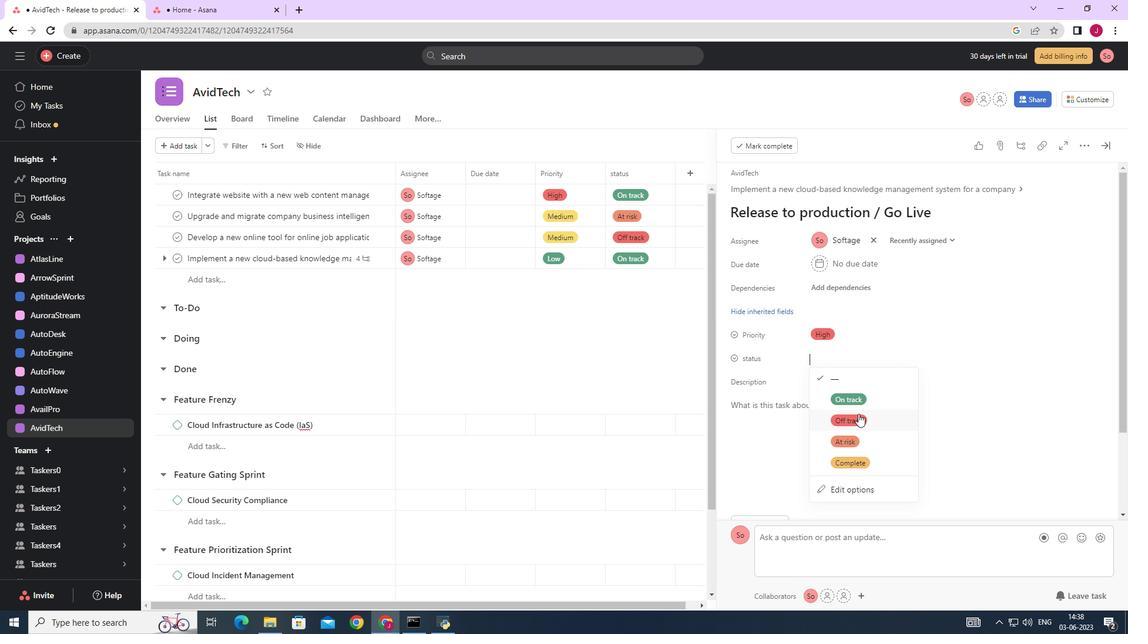 
Action: Mouse pressed left at (857, 417)
Screenshot: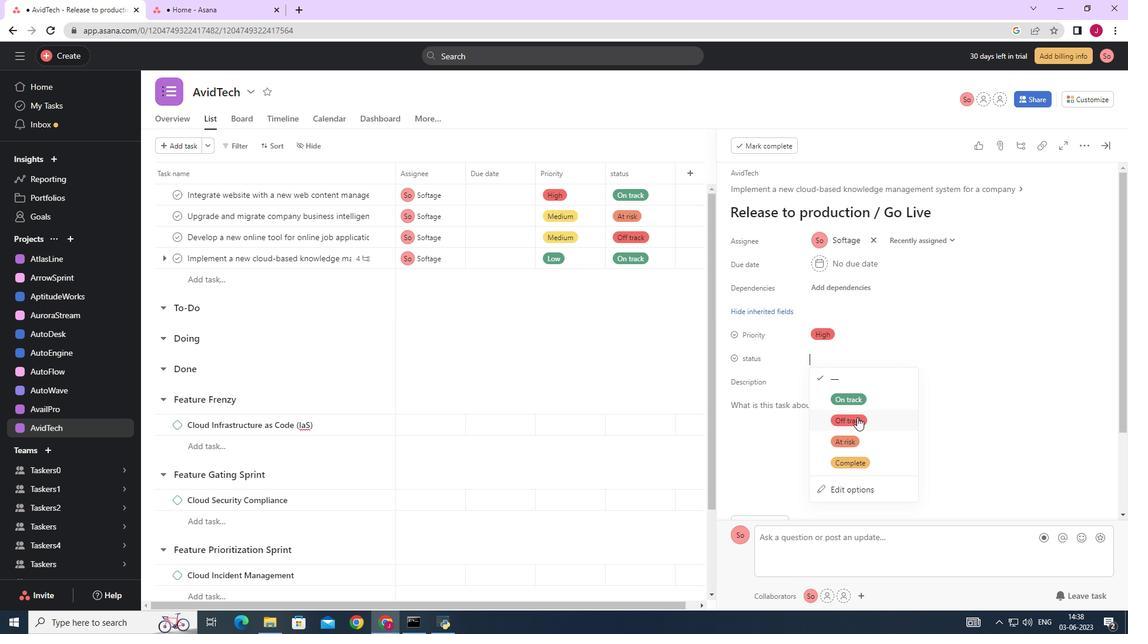 
Action: Mouse moved to (1107, 145)
Screenshot: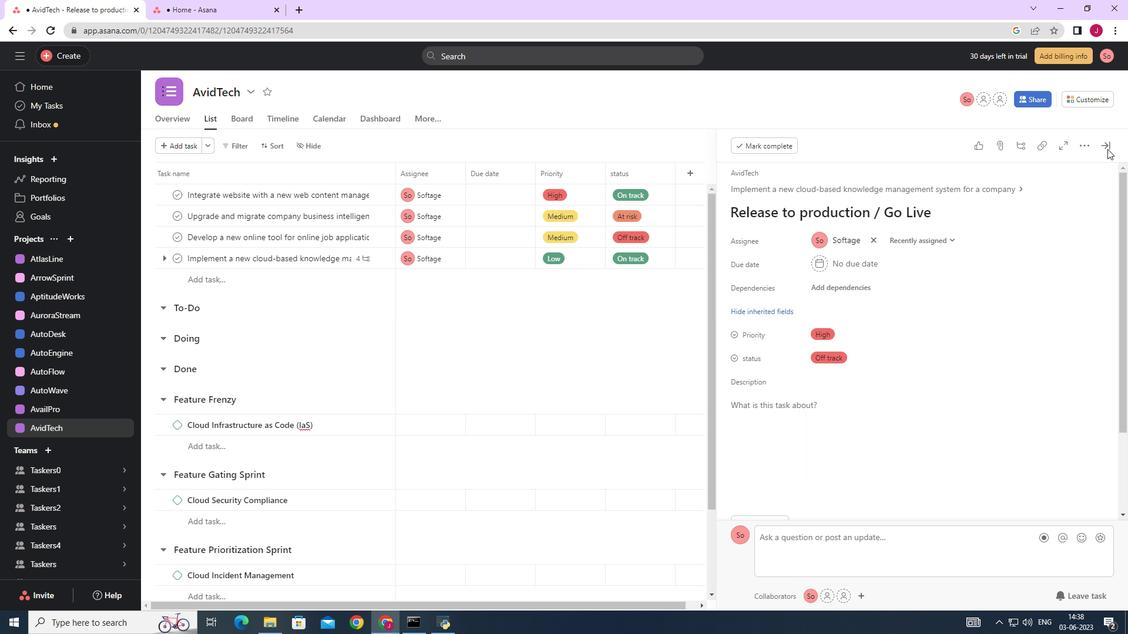 
Action: Mouse pressed left at (1107, 145)
Screenshot: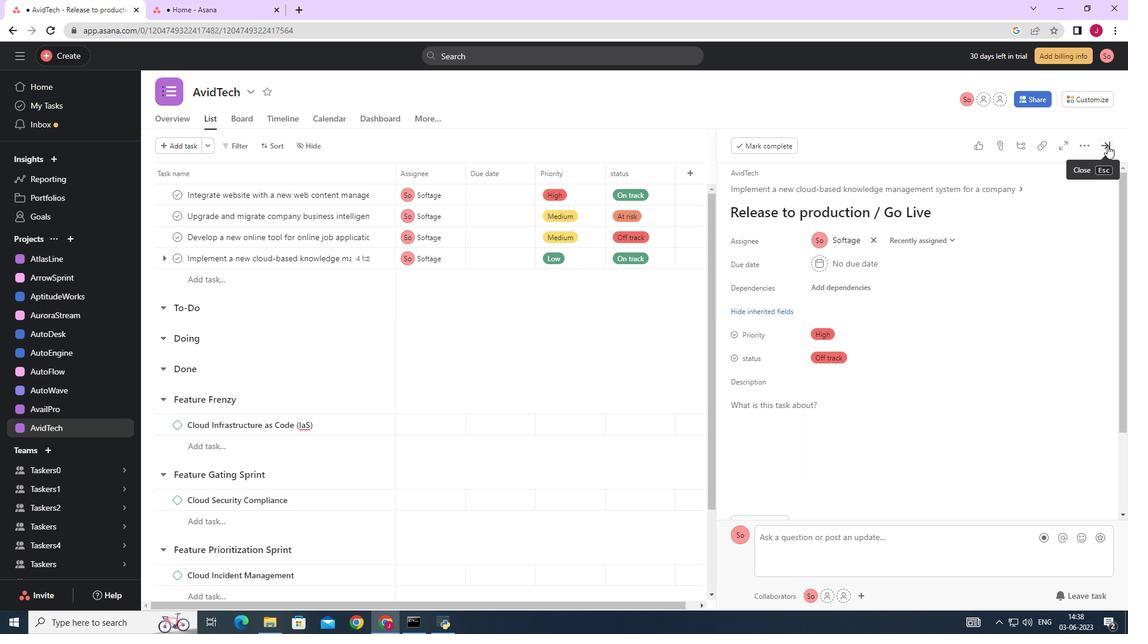 
